 Task: Look for space in Palm Harbor, United States from 10th August, 2023 to 18th August, 2023 for 2 adults in price range Rs.10000 to Rs.14000. Place can be private room with 1  bedroom having 1 bed and 1 bathroom. Property type can be house, flat, guest house. Amenities needed are: wifi, TV, free parkinig on premises, gym, breakfast. Booking option can be shelf check-in. Required host language is English.
Action: Mouse moved to (435, 90)
Screenshot: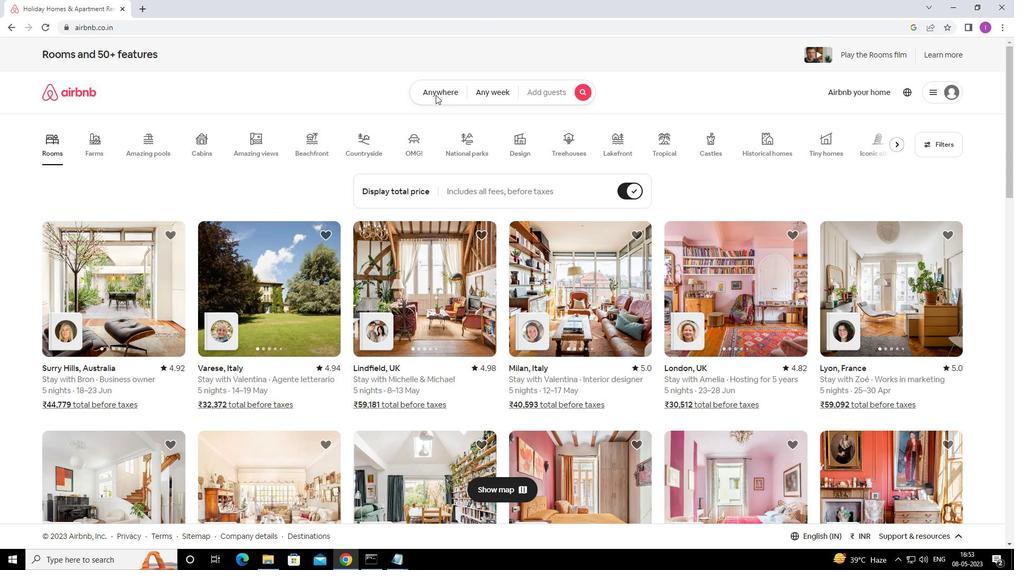
Action: Mouse pressed left at (435, 90)
Screenshot: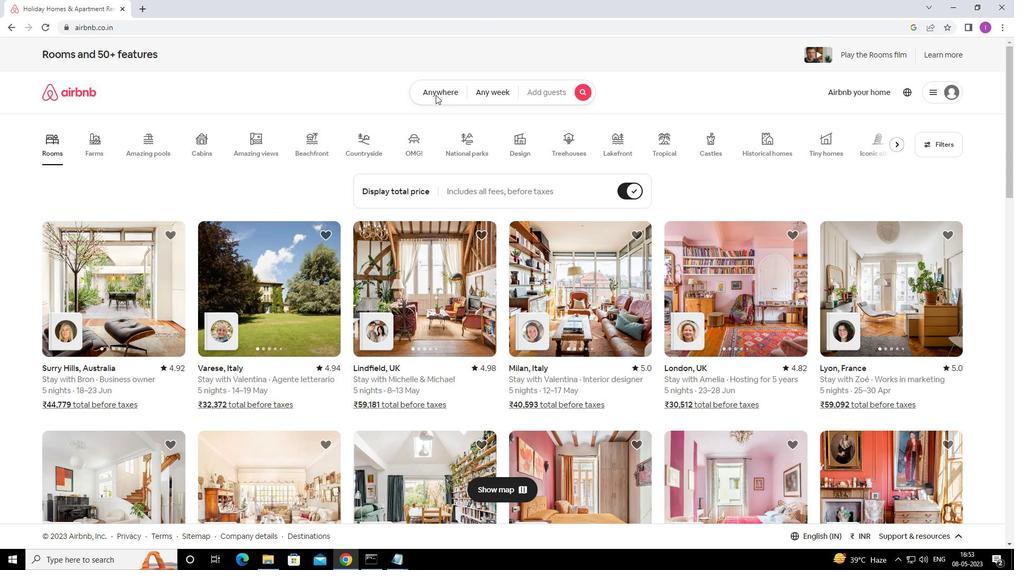 
Action: Mouse moved to (355, 128)
Screenshot: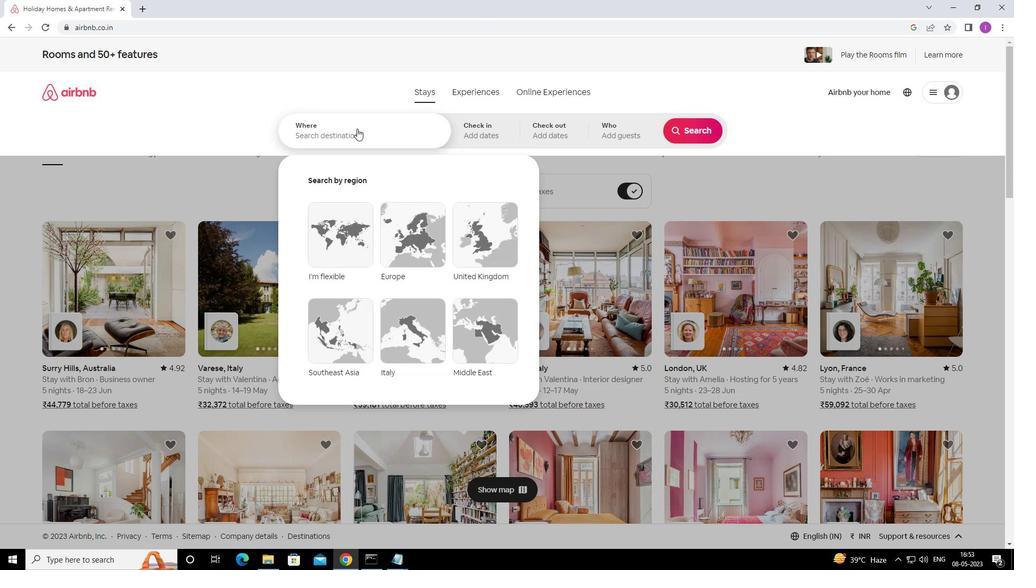 
Action: Mouse pressed left at (355, 128)
Screenshot: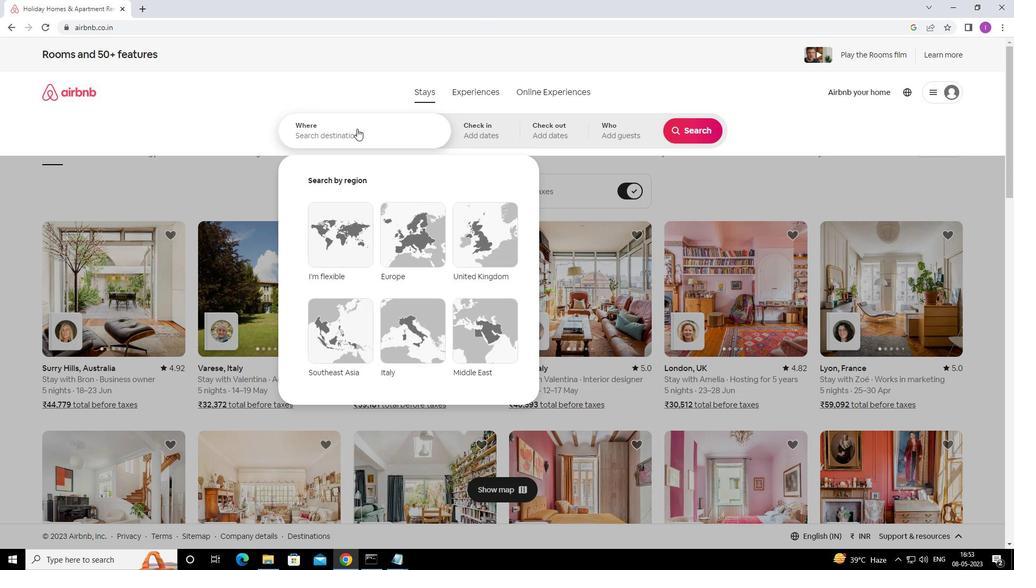 
Action: Mouse moved to (358, 128)
Screenshot: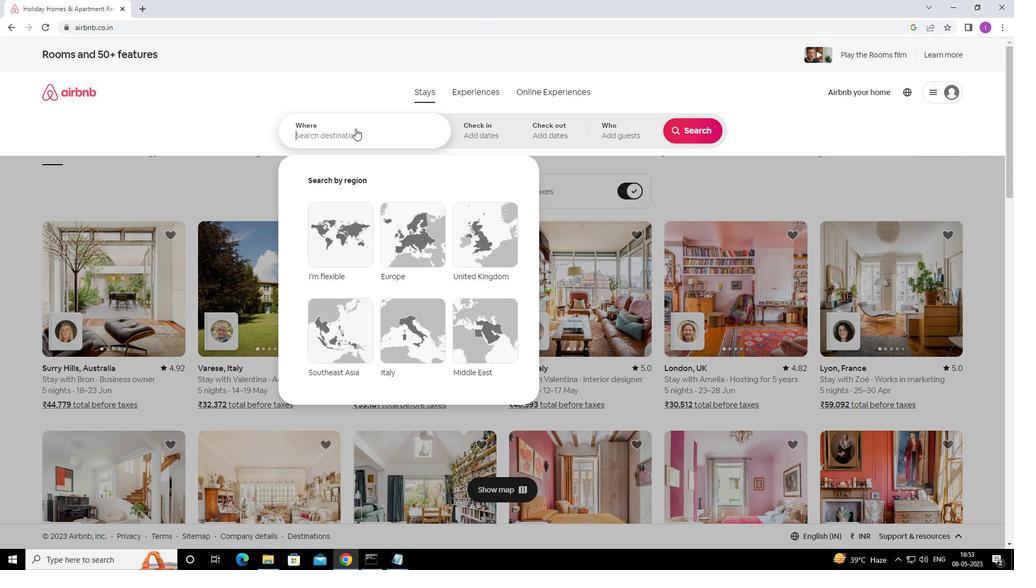 
Action: Key pressed <Key.shift><Key.shift>PALM<Key.space><Key.shift><Key.shift><Key.shift><Key.shift><Key.shift><Key.shift><Key.shift>HARBOR,<Key.shift>UNITED<Key.space>STATES
Screenshot: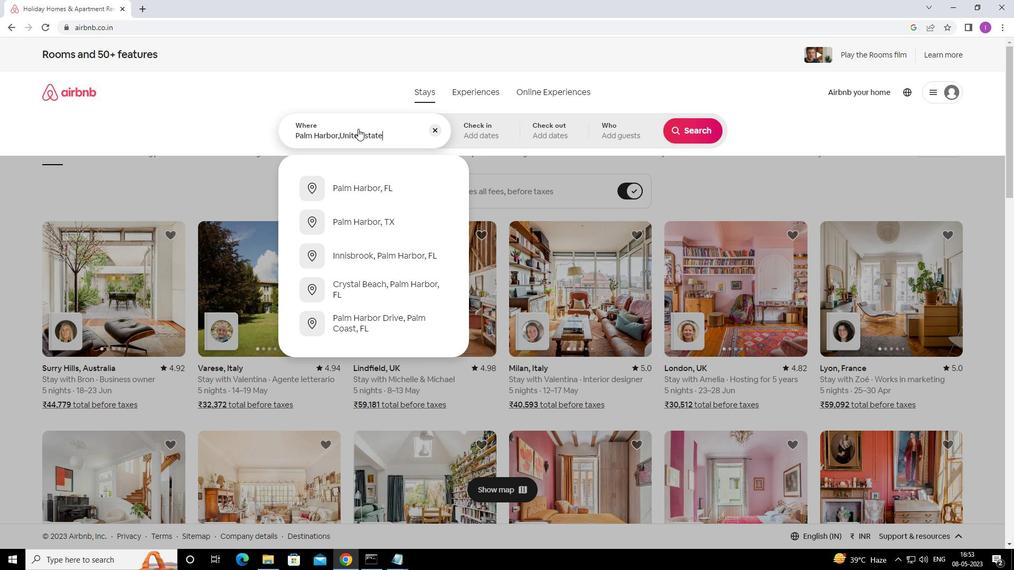 
Action: Mouse moved to (500, 136)
Screenshot: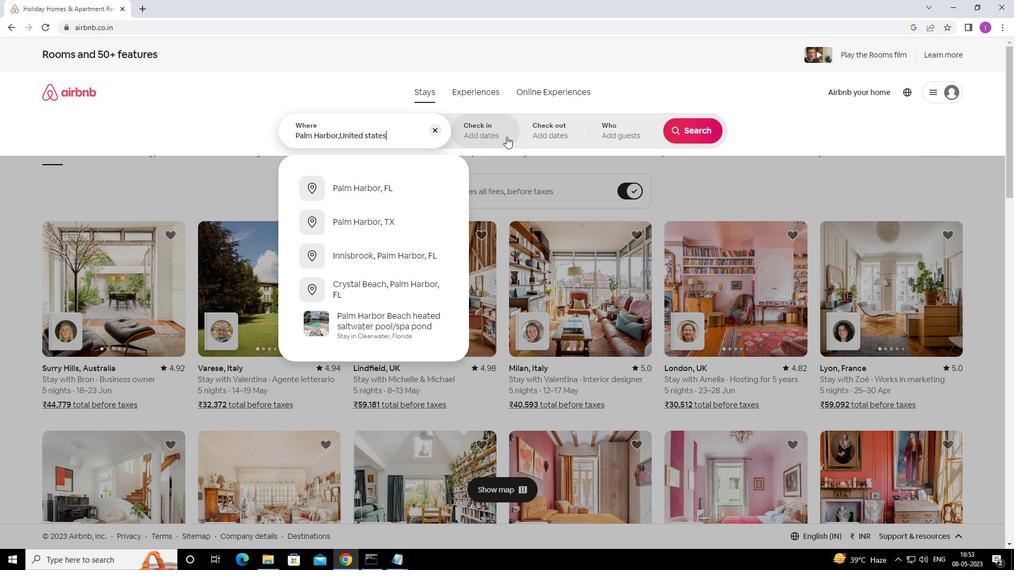 
Action: Mouse pressed left at (500, 136)
Screenshot: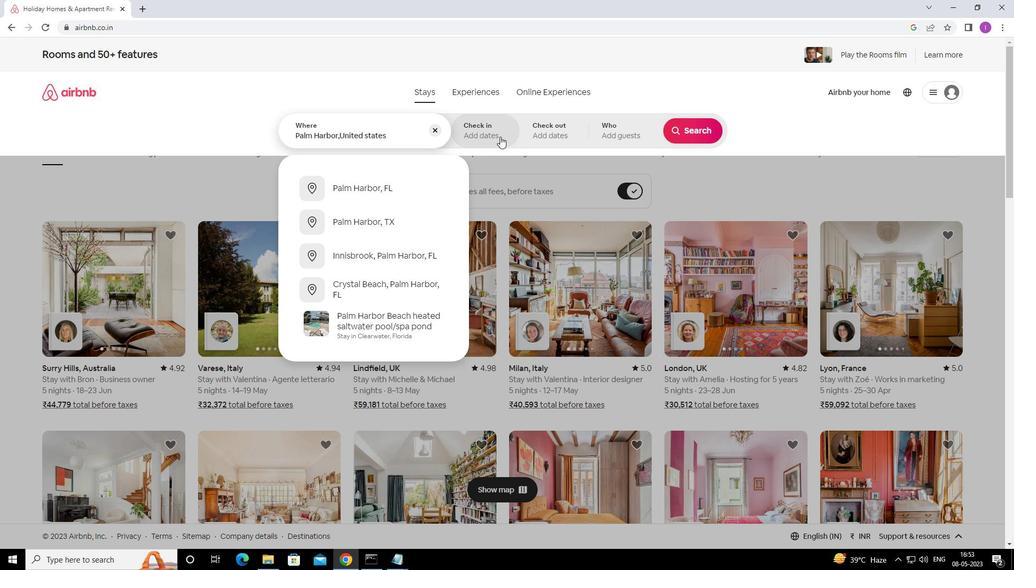 
Action: Mouse moved to (690, 212)
Screenshot: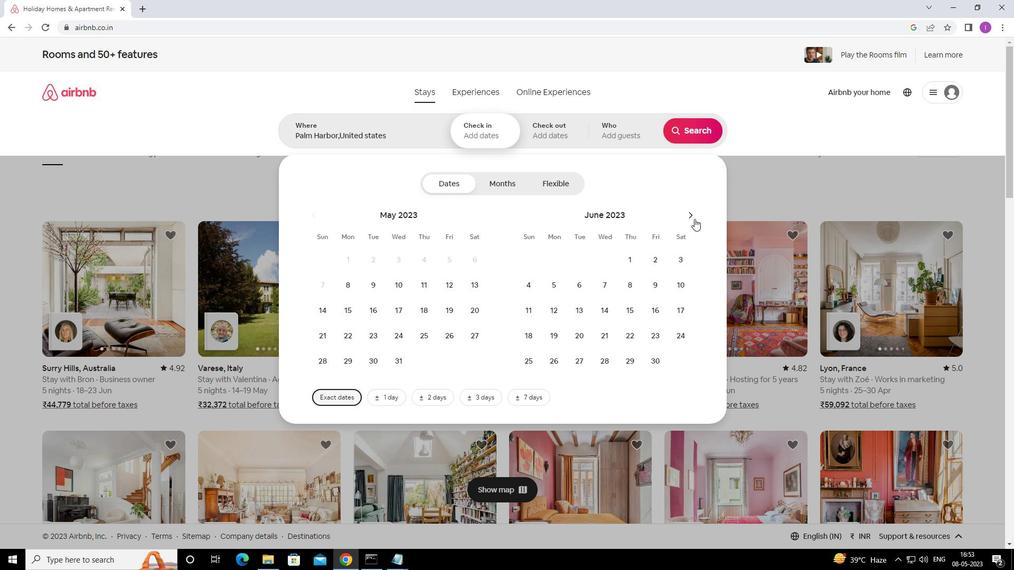 
Action: Mouse pressed left at (690, 212)
Screenshot: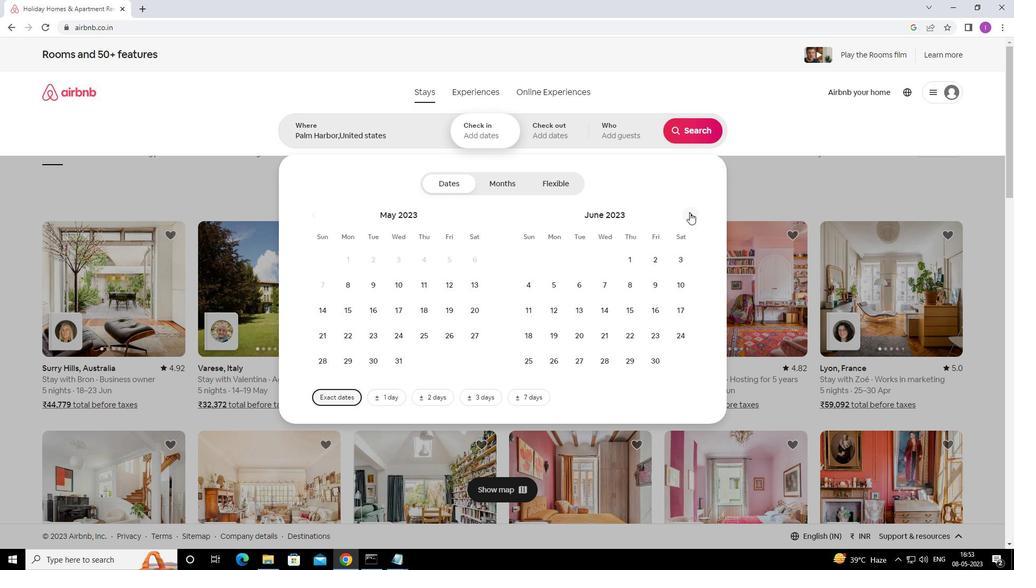 
Action: Mouse pressed left at (690, 212)
Screenshot: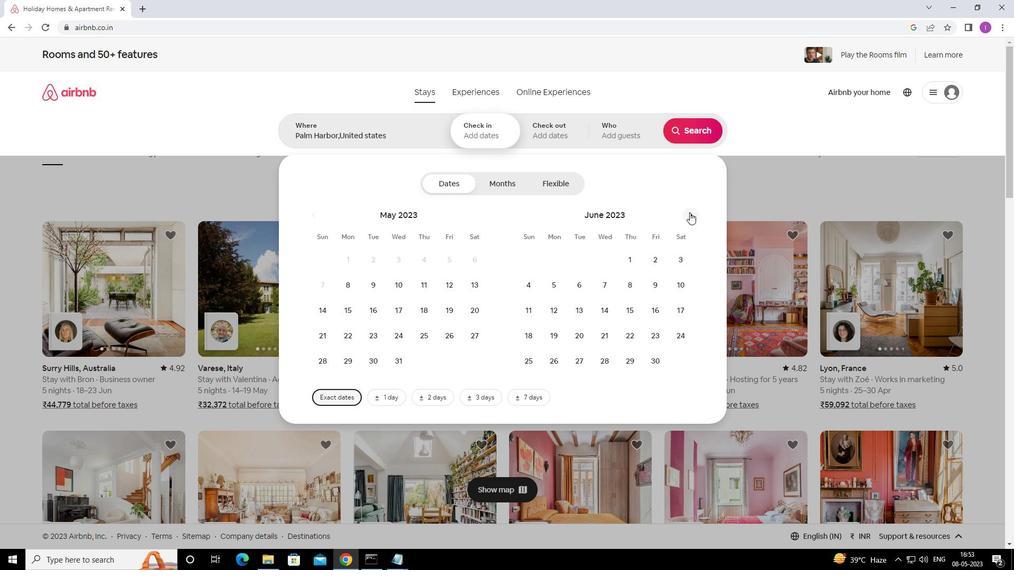 
Action: Mouse moved to (630, 284)
Screenshot: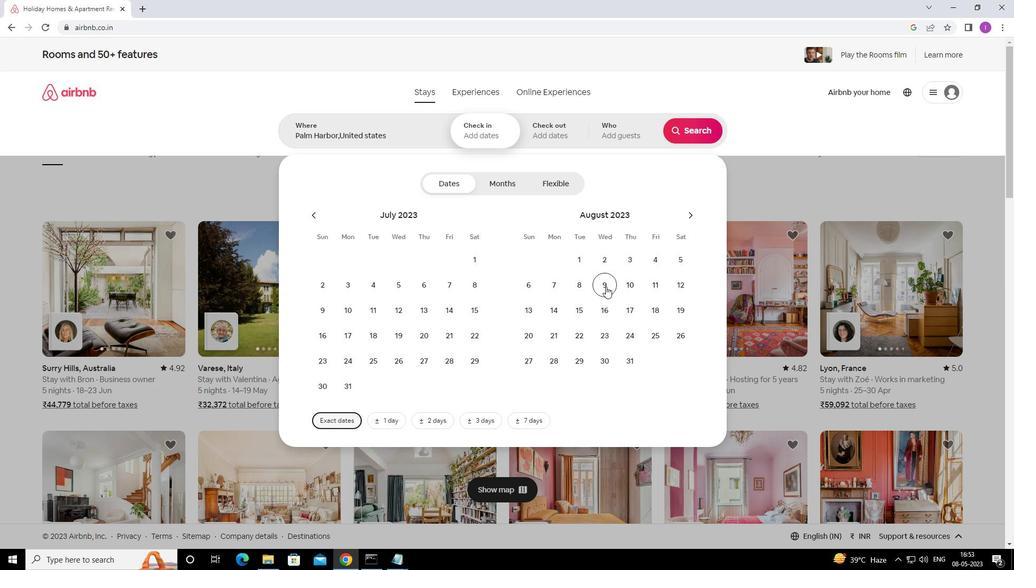 
Action: Mouse pressed left at (630, 284)
Screenshot: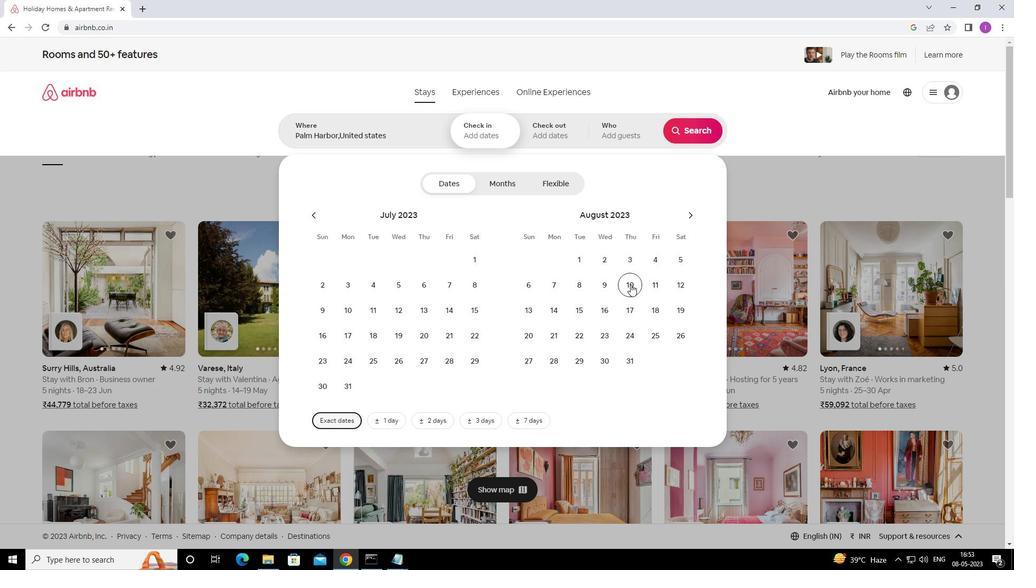 
Action: Mouse moved to (661, 312)
Screenshot: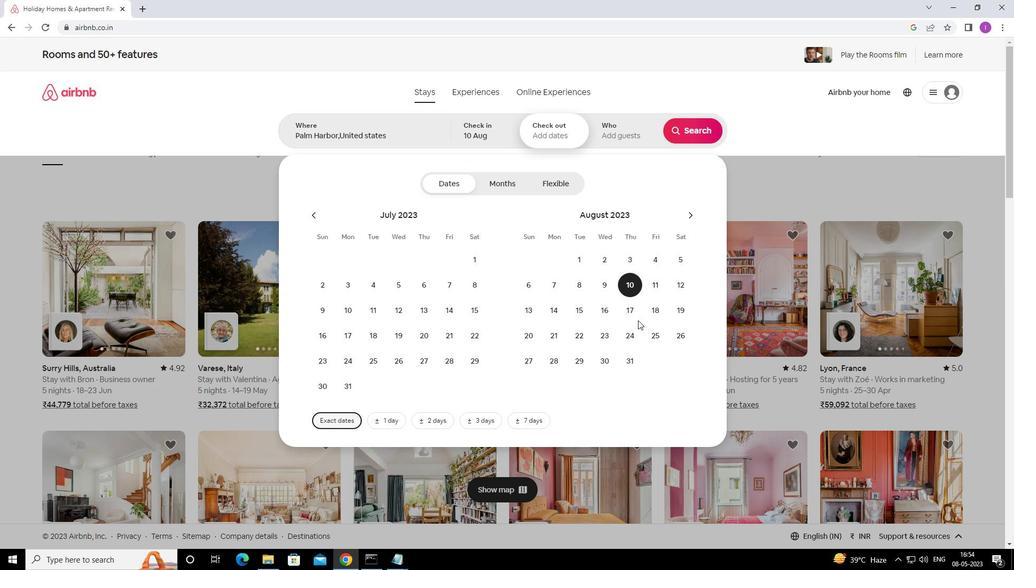 
Action: Mouse pressed left at (661, 312)
Screenshot: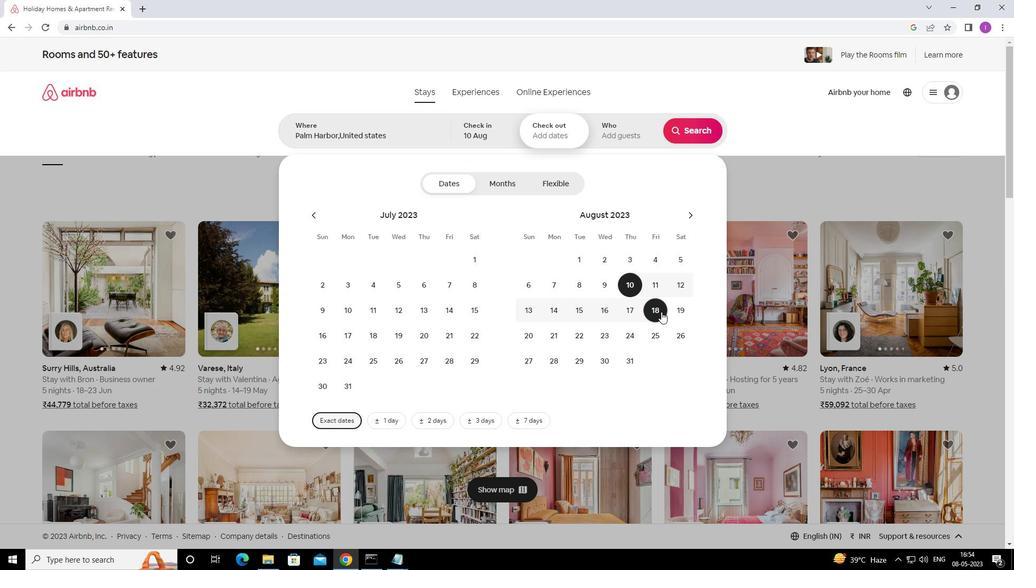 
Action: Mouse moved to (625, 140)
Screenshot: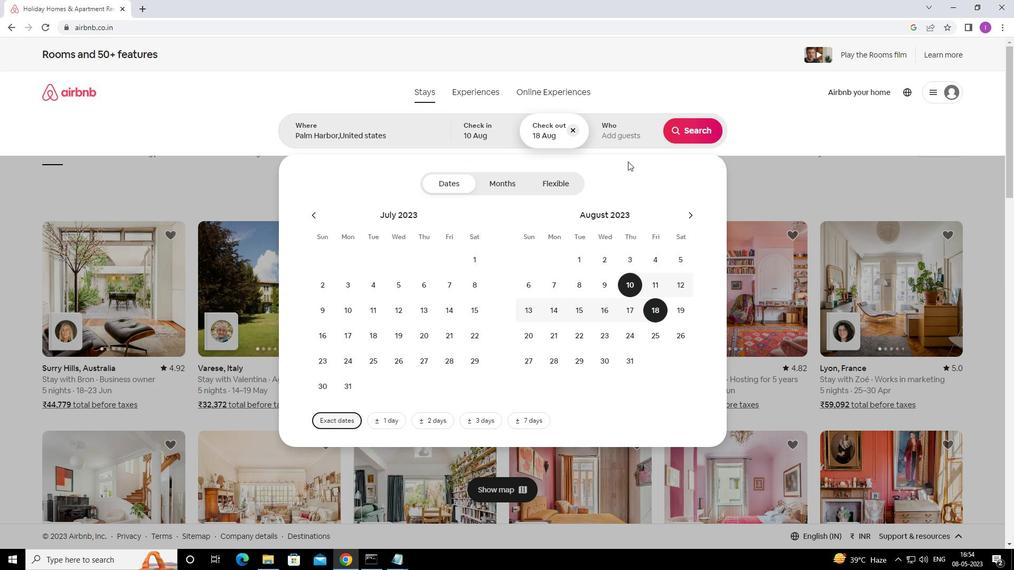
Action: Mouse pressed left at (625, 140)
Screenshot: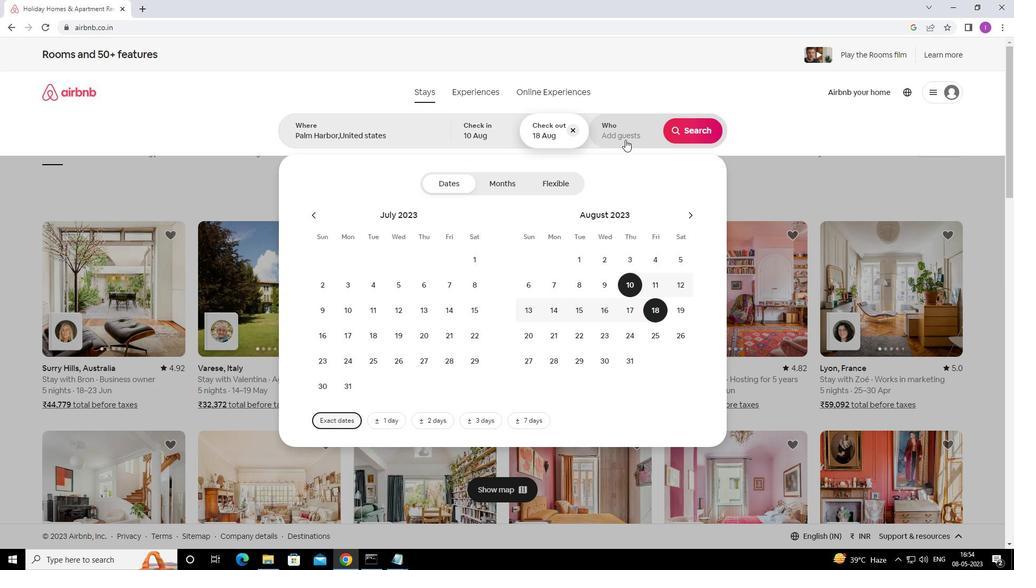 
Action: Mouse moved to (695, 185)
Screenshot: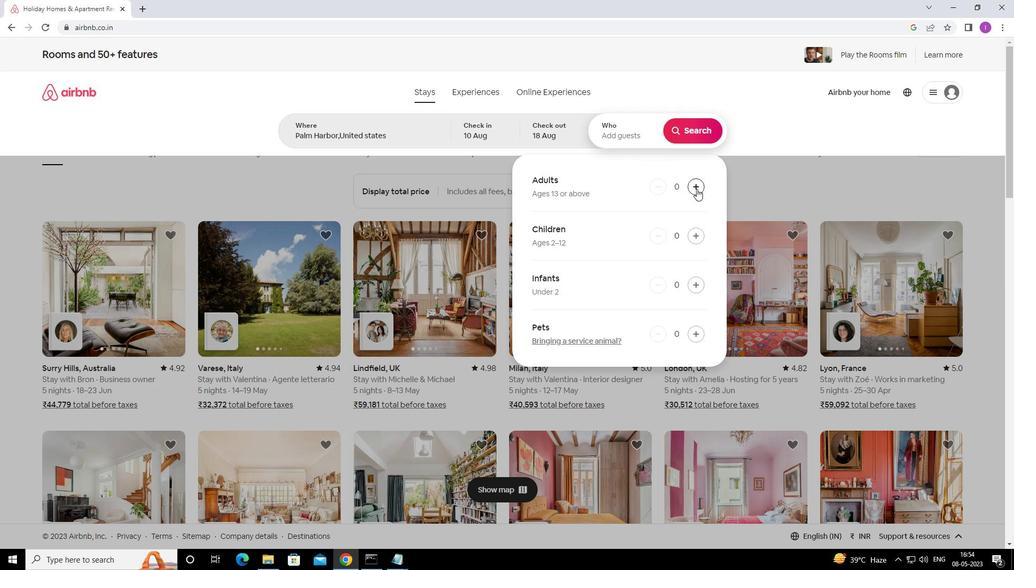 
Action: Mouse pressed left at (695, 185)
Screenshot: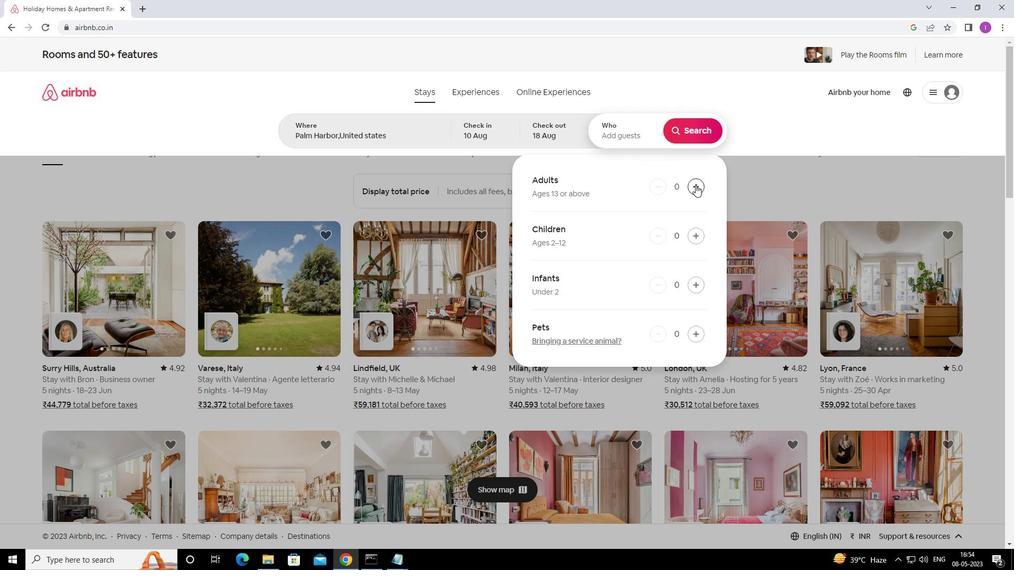 
Action: Mouse pressed left at (695, 185)
Screenshot: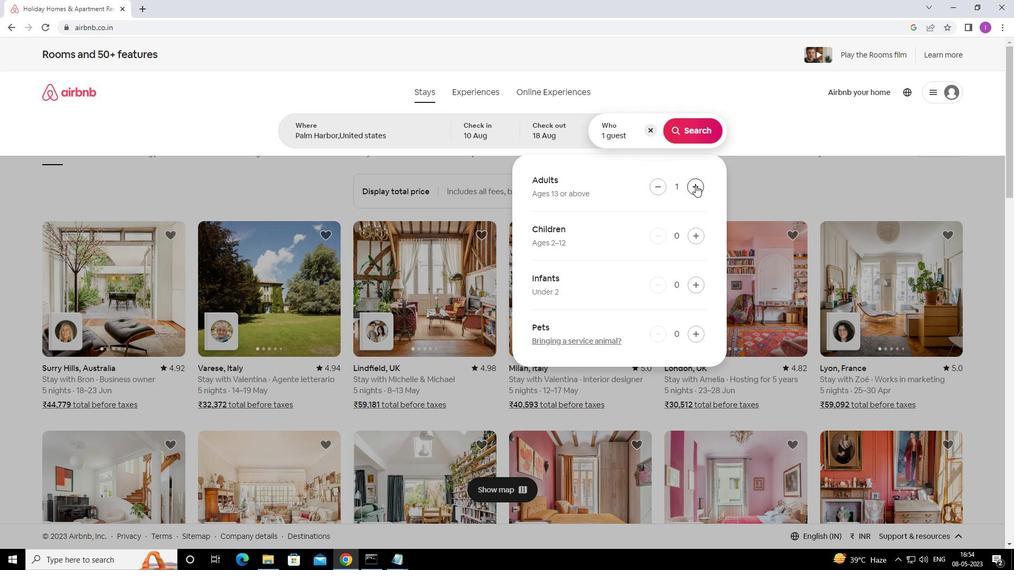 
Action: Mouse moved to (689, 129)
Screenshot: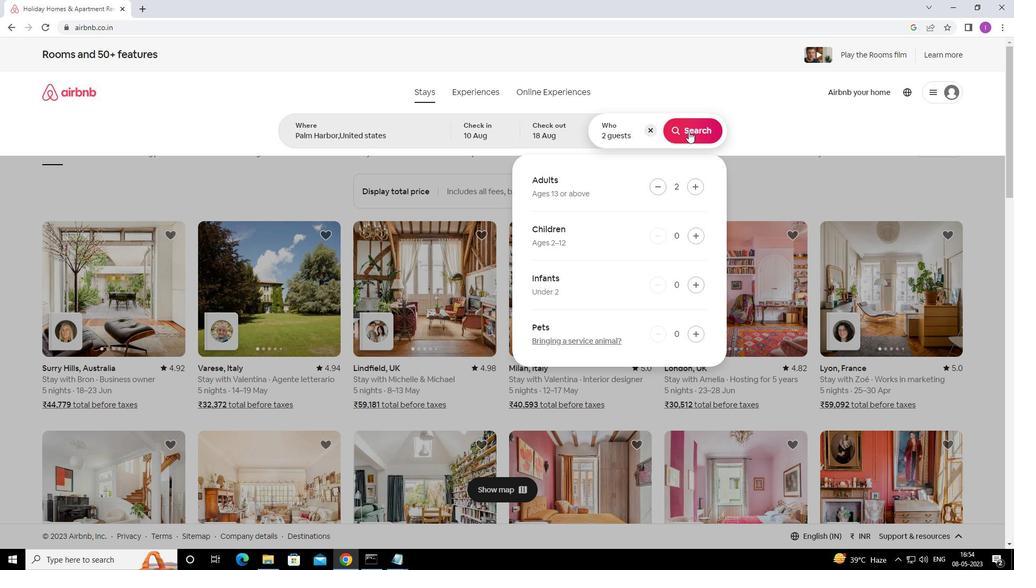 
Action: Mouse pressed left at (689, 129)
Screenshot: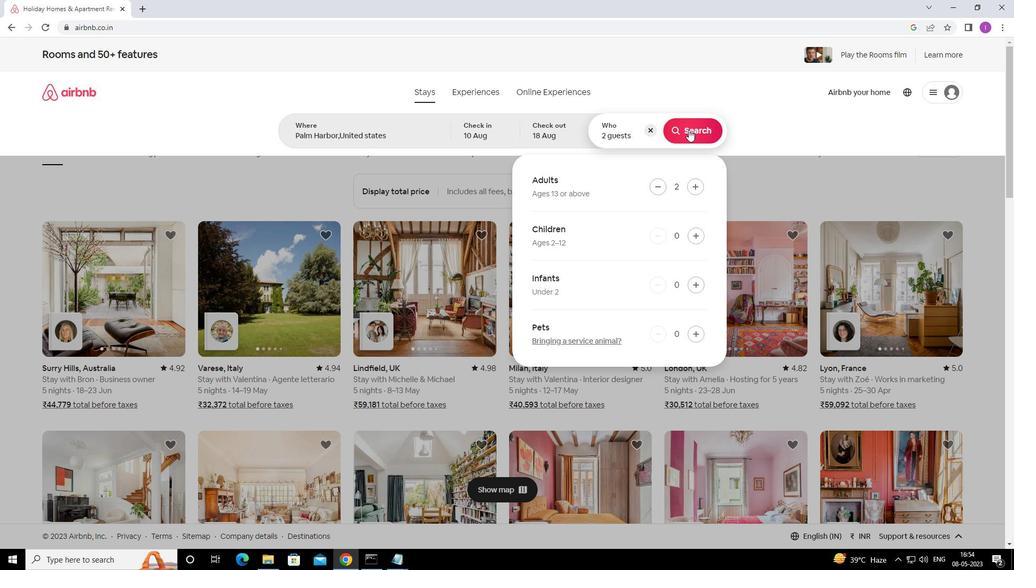 
Action: Mouse moved to (955, 99)
Screenshot: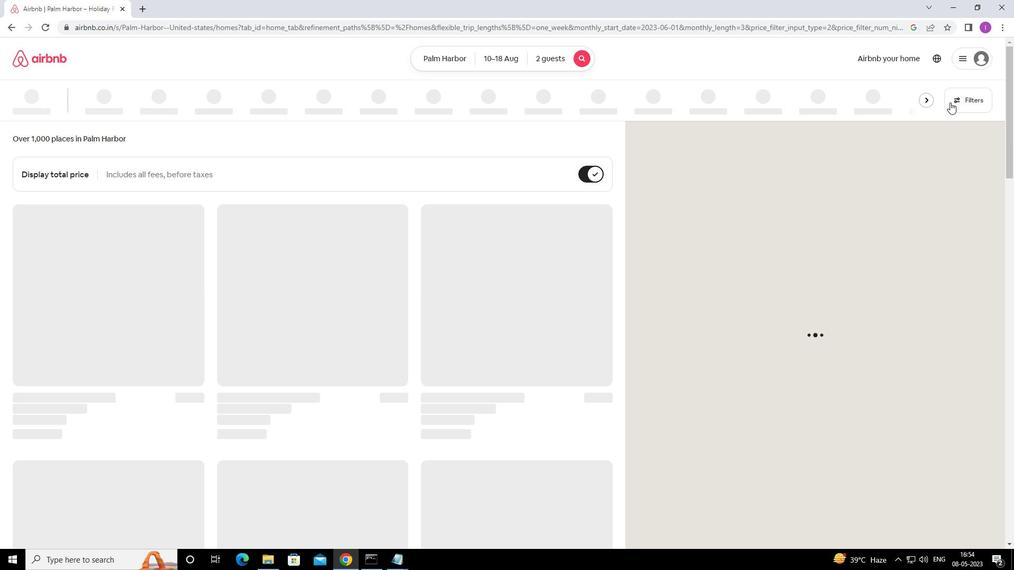
Action: Mouse pressed left at (955, 99)
Screenshot: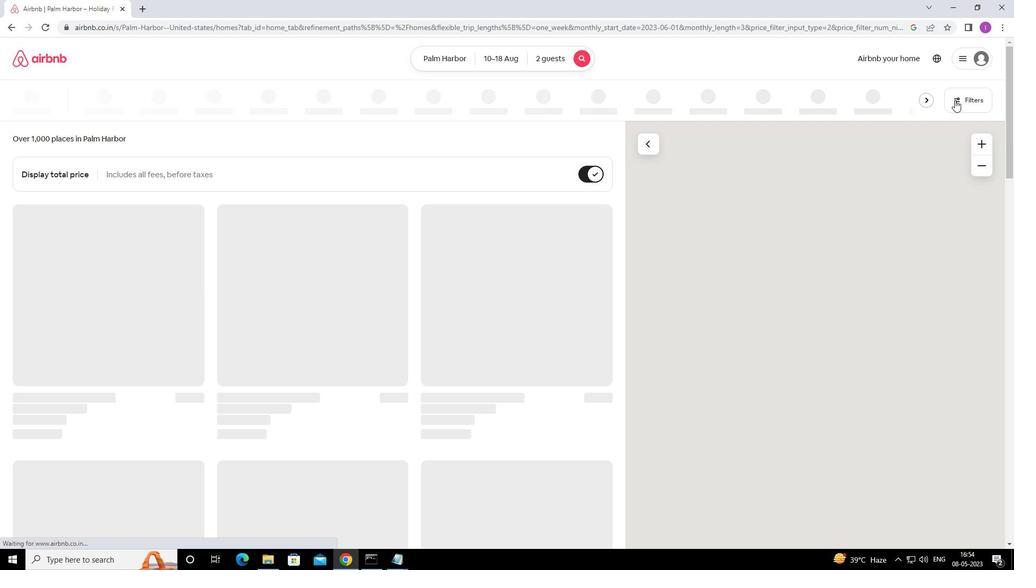 
Action: Mouse moved to (378, 360)
Screenshot: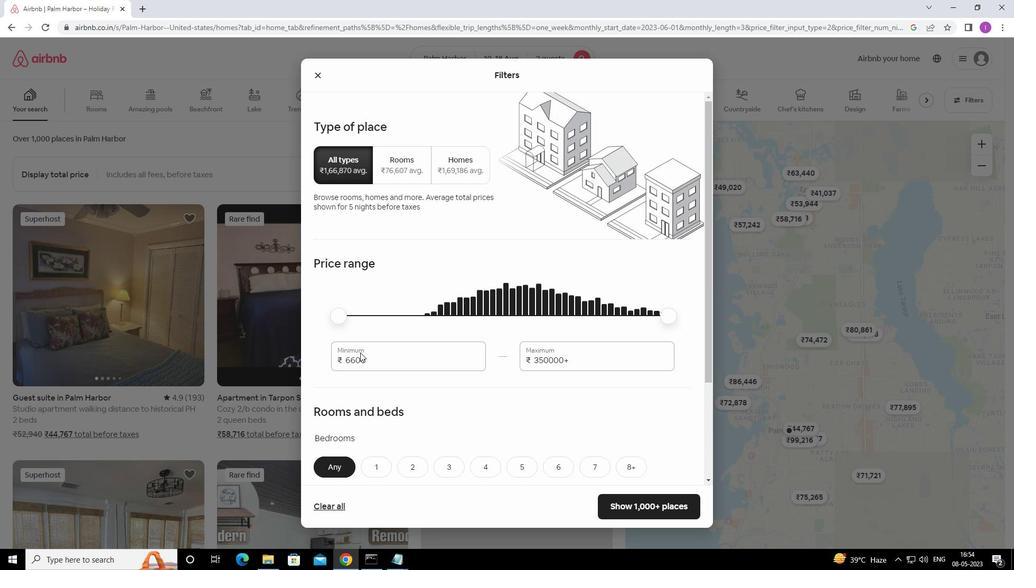 
Action: Mouse pressed left at (378, 360)
Screenshot: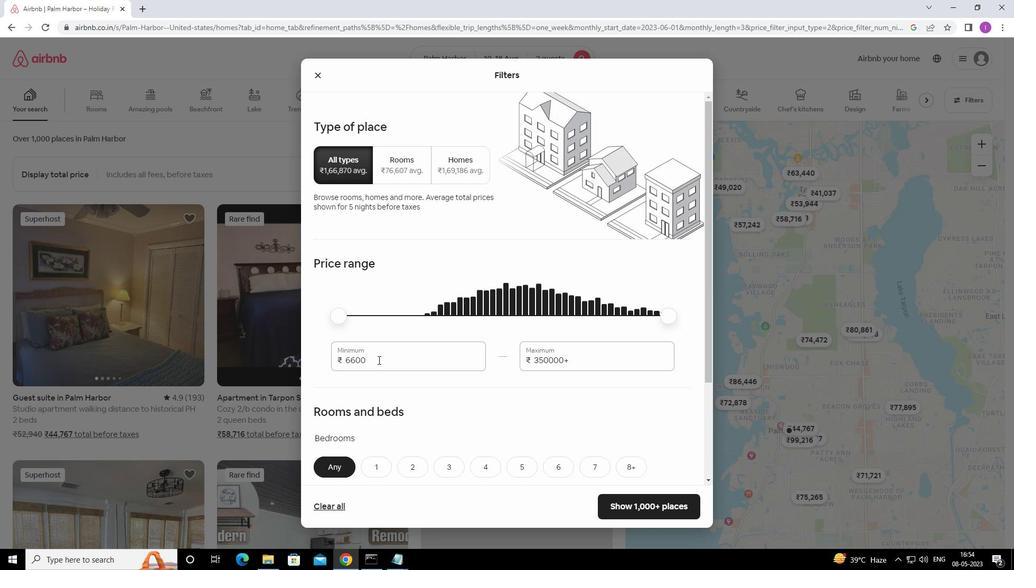 
Action: Mouse moved to (332, 355)
Screenshot: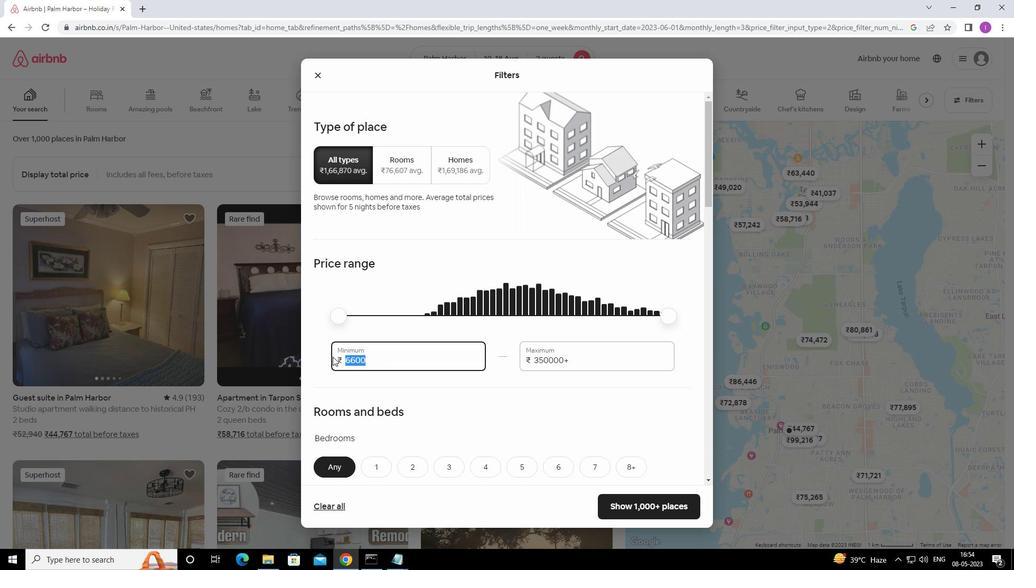
Action: Key pressed 10000
Screenshot: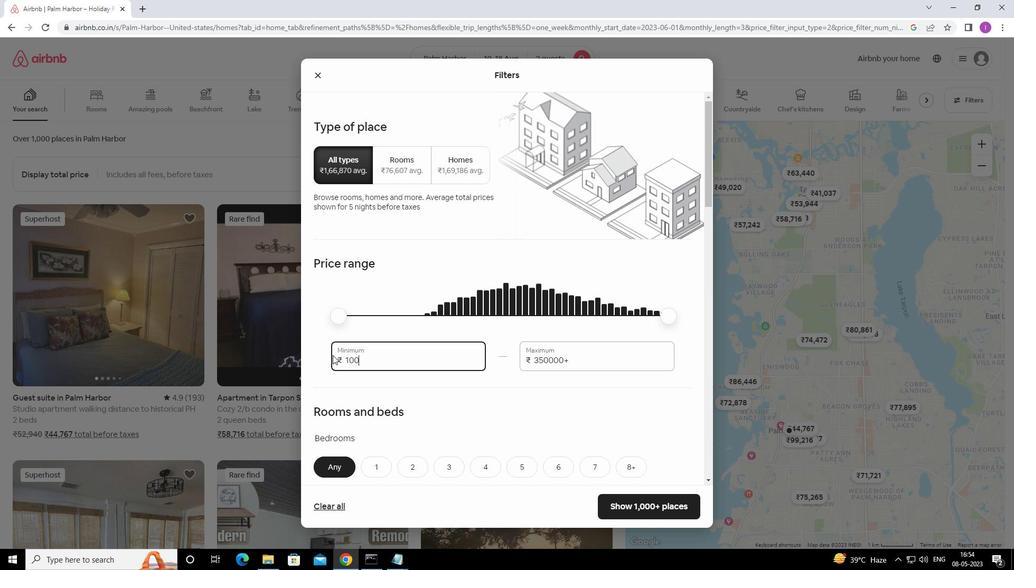 
Action: Mouse moved to (579, 363)
Screenshot: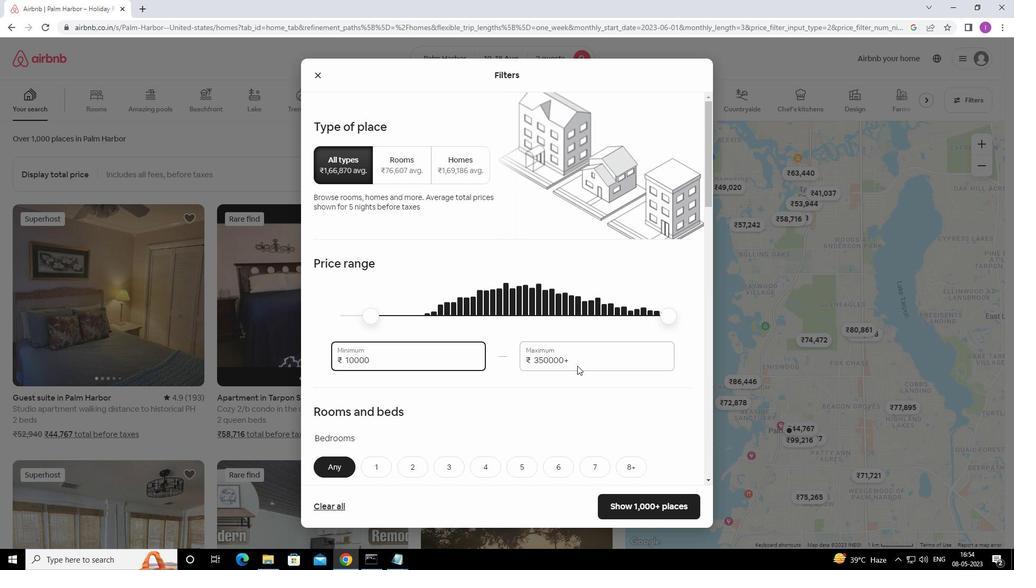 
Action: Mouse pressed left at (579, 363)
Screenshot: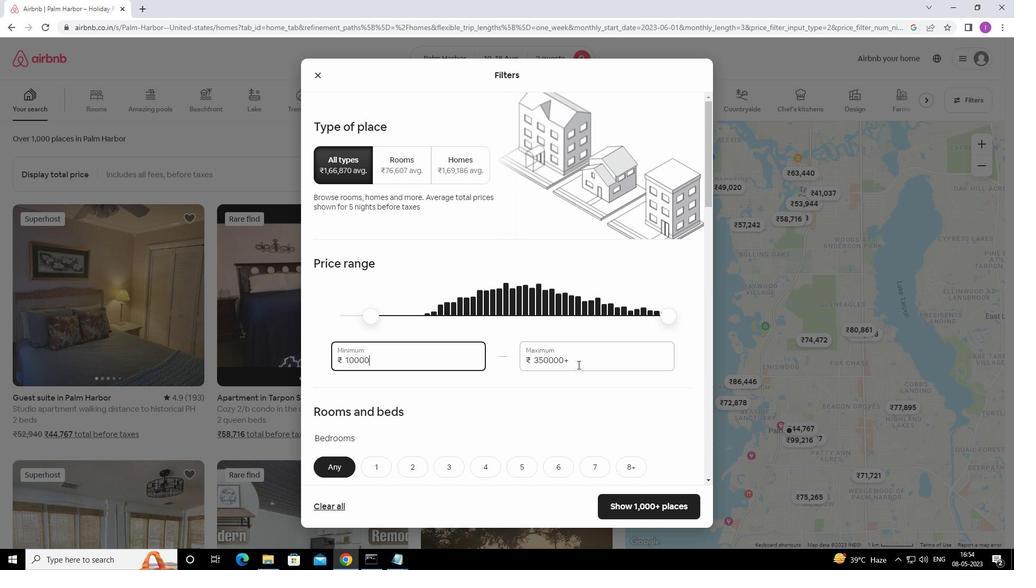 
Action: Mouse moved to (572, 376)
Screenshot: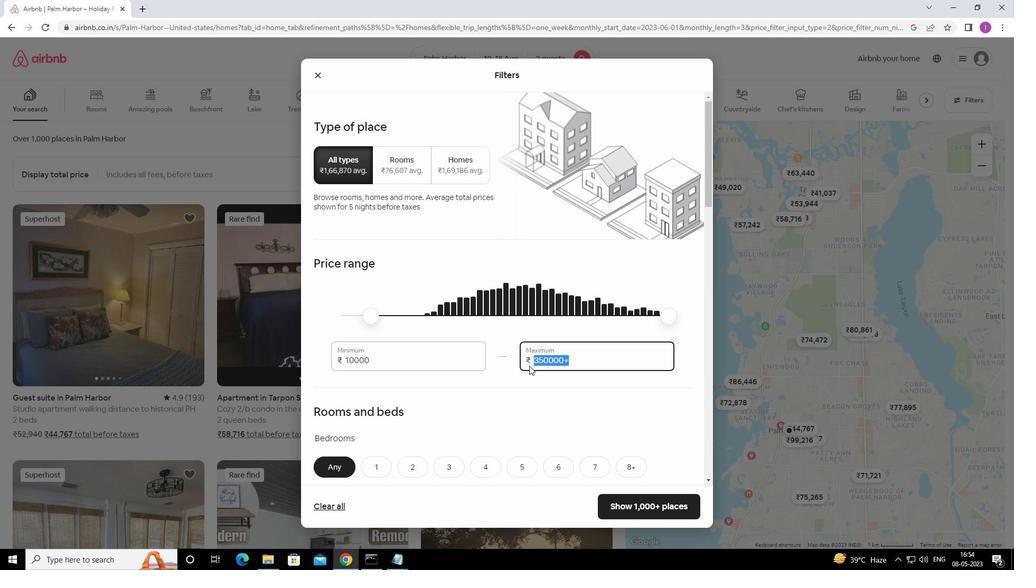 
Action: Key pressed 14000
Screenshot: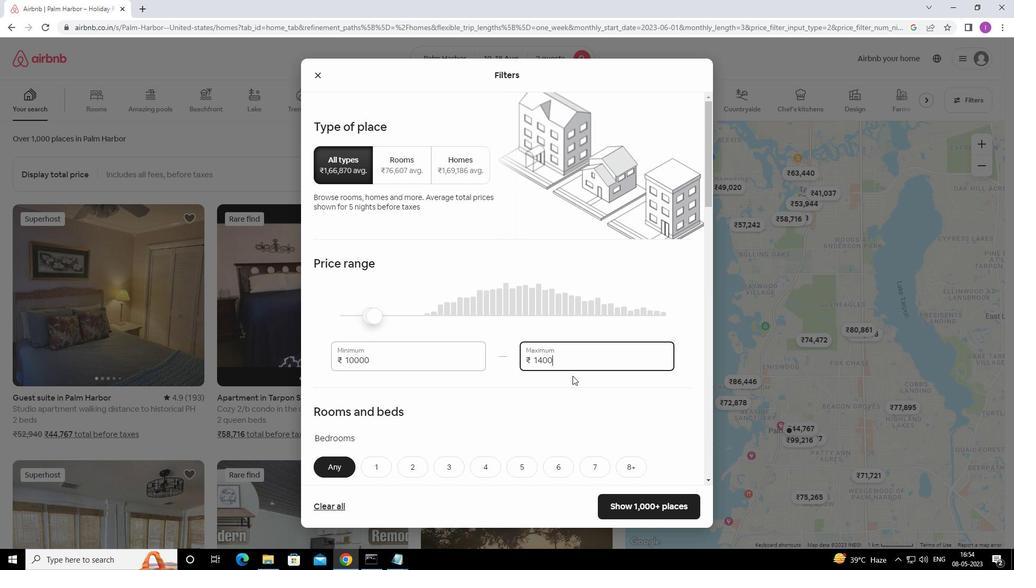 
Action: Mouse moved to (575, 377)
Screenshot: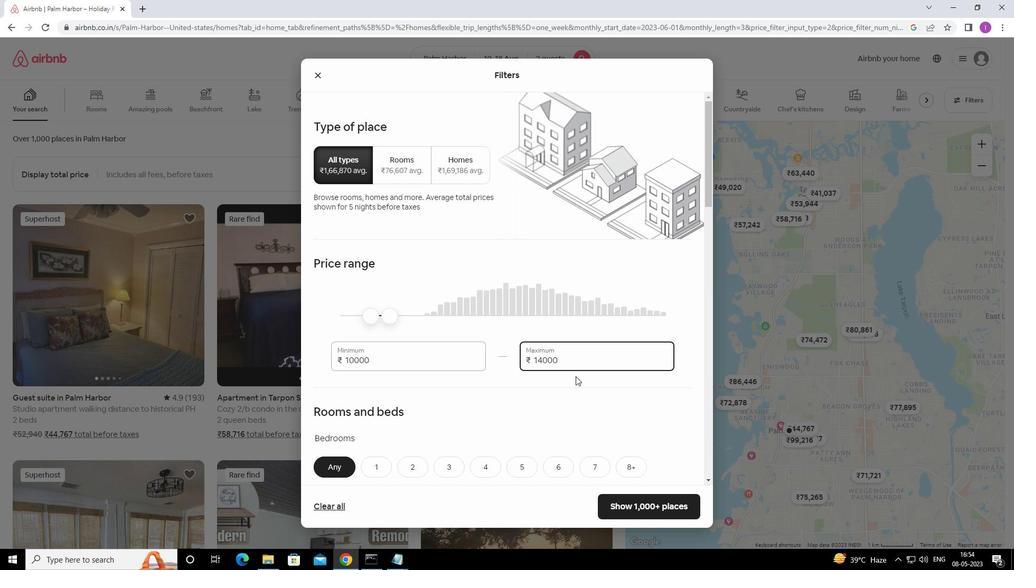 
Action: Mouse scrolled (575, 376) with delta (0, 0)
Screenshot: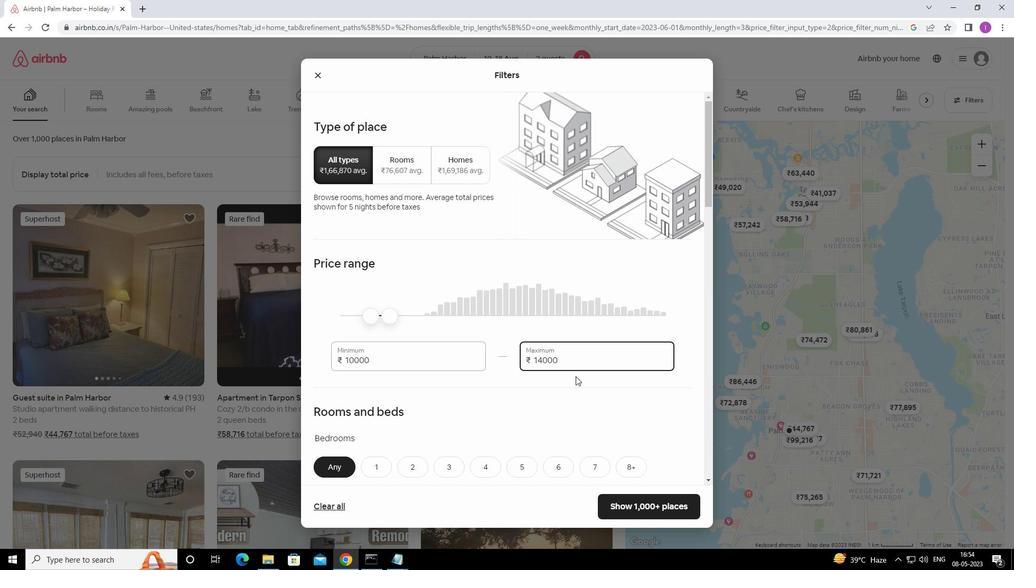 
Action: Mouse moved to (575, 378)
Screenshot: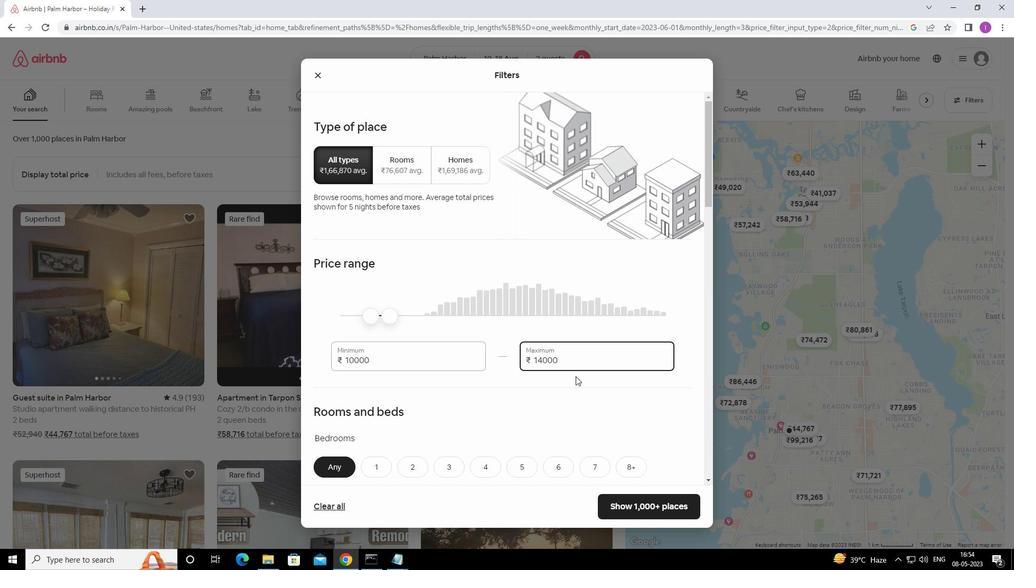 
Action: Mouse scrolled (575, 378) with delta (0, 0)
Screenshot: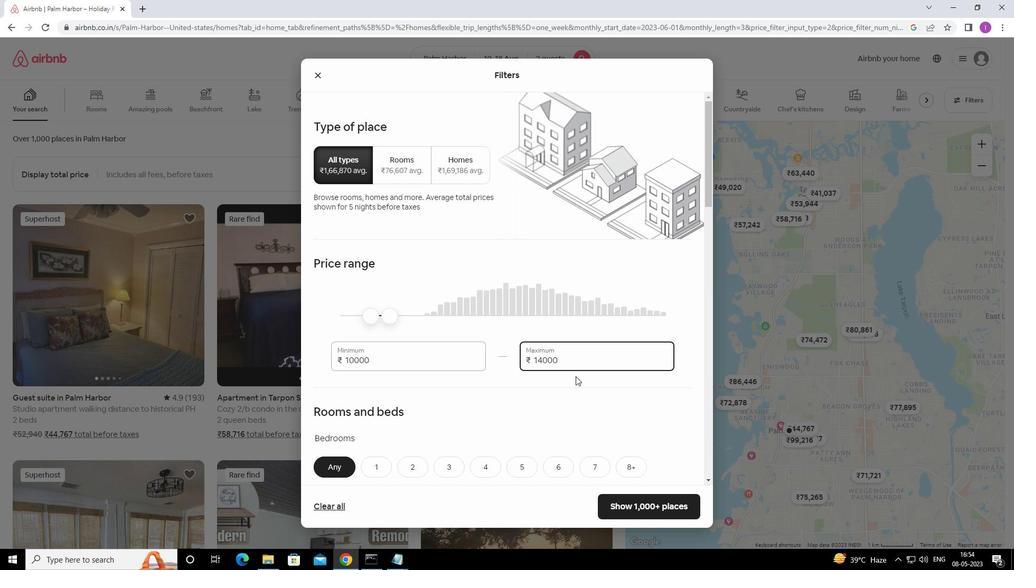 
Action: Mouse moved to (575, 379)
Screenshot: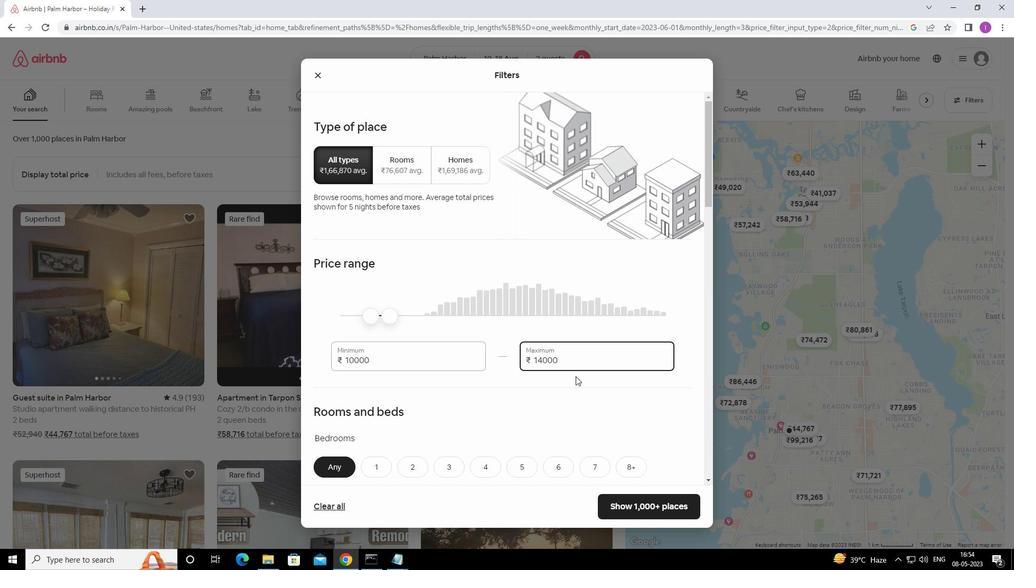 
Action: Mouse scrolled (575, 378) with delta (0, 0)
Screenshot: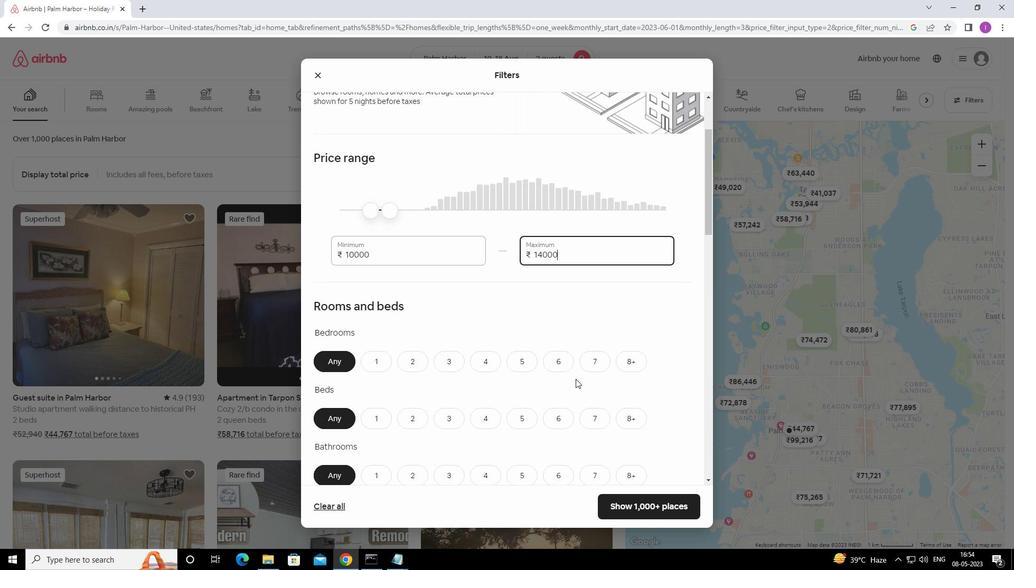 
Action: Mouse scrolled (575, 378) with delta (0, 0)
Screenshot: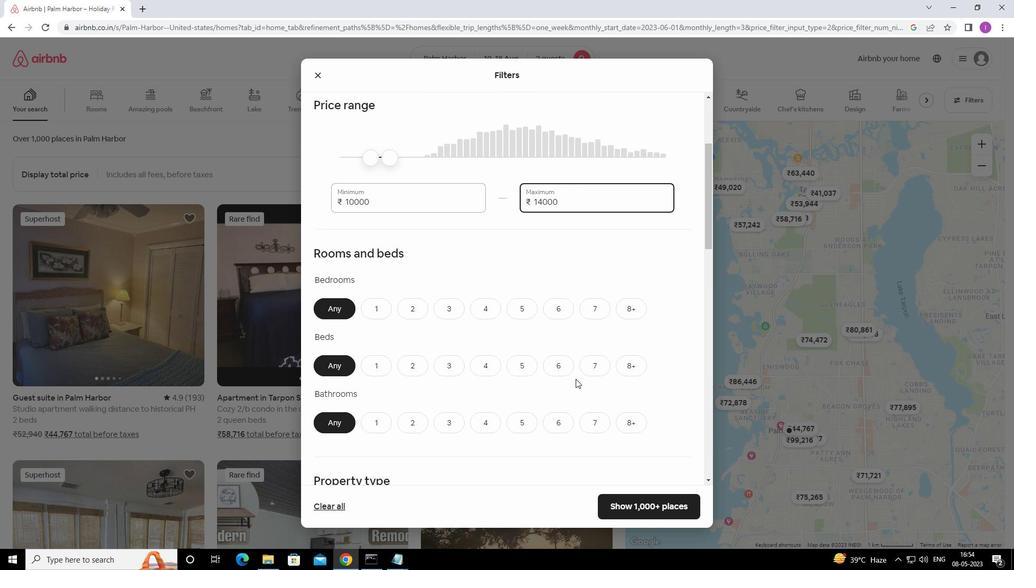 
Action: Mouse scrolled (575, 378) with delta (0, 0)
Screenshot: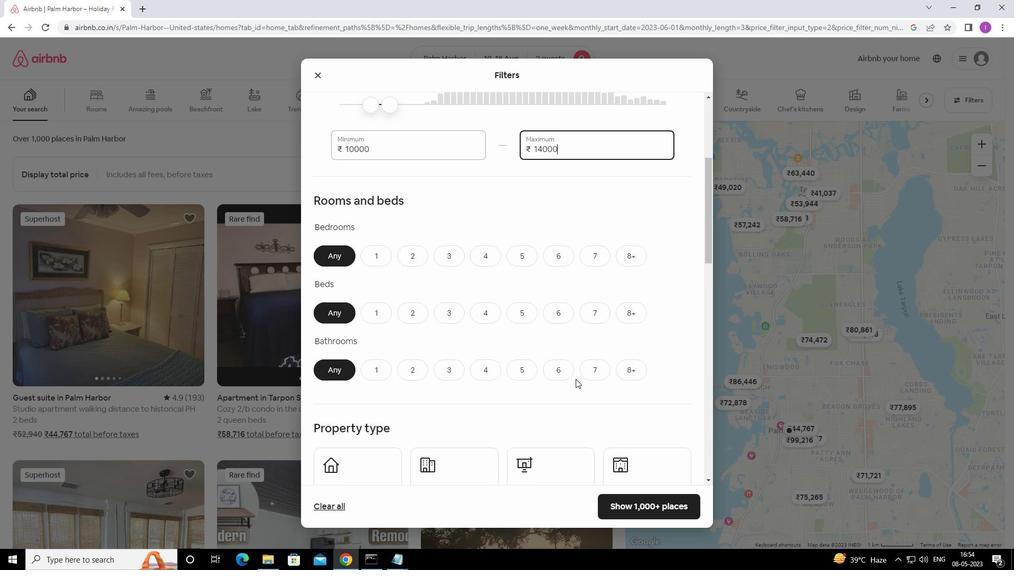 
Action: Mouse moved to (373, 201)
Screenshot: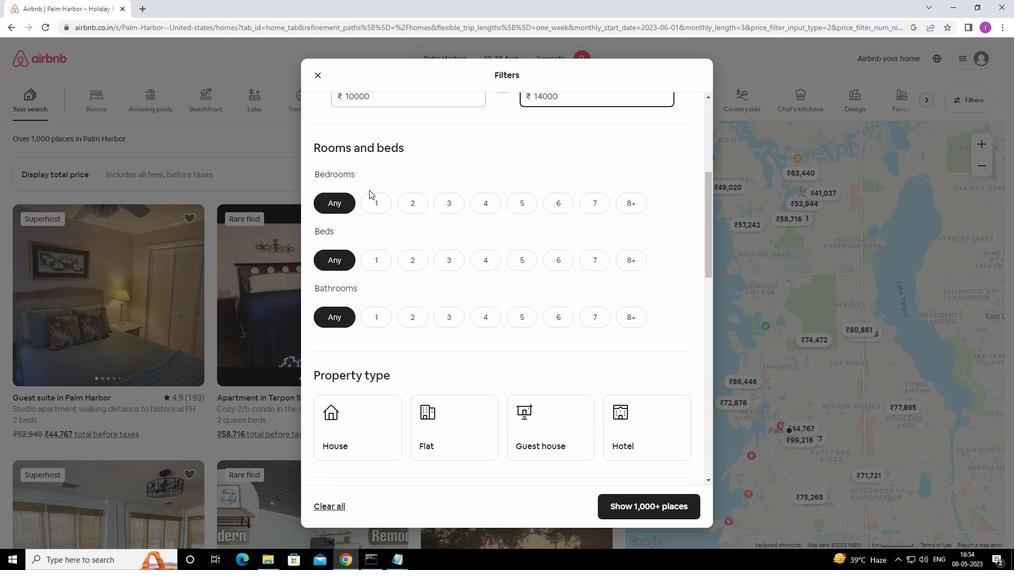 
Action: Mouse pressed left at (373, 201)
Screenshot: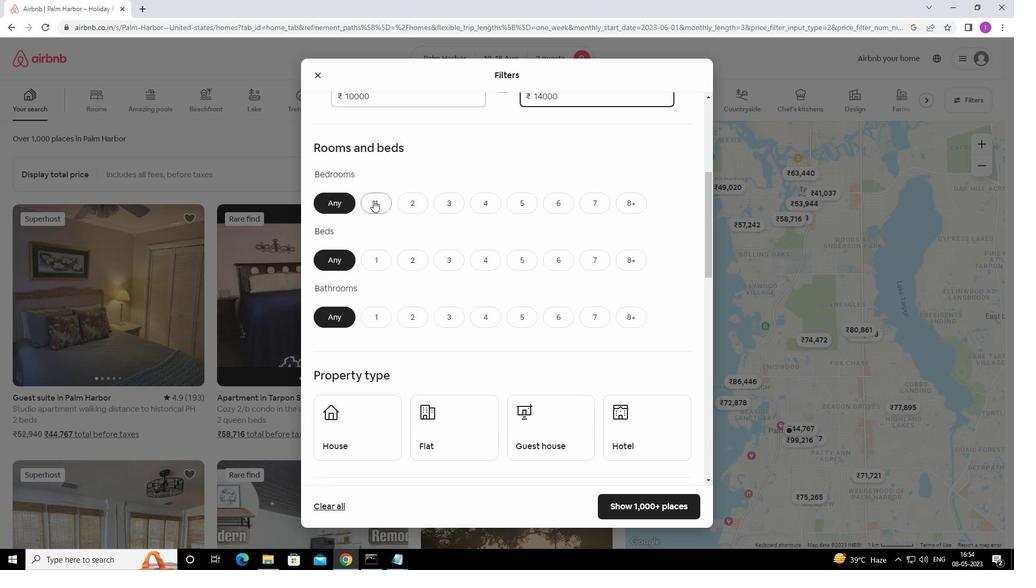 
Action: Mouse moved to (368, 259)
Screenshot: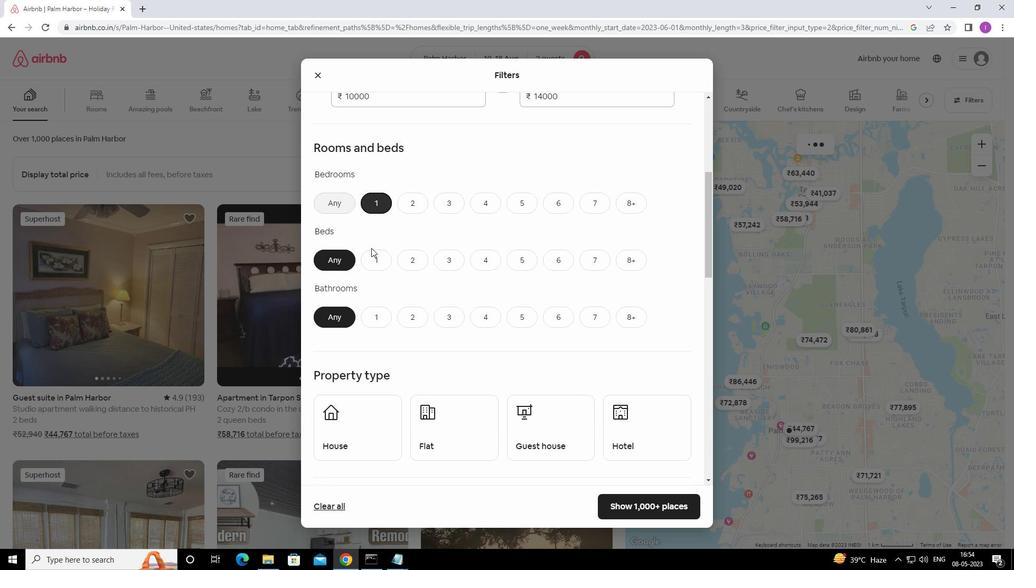 
Action: Mouse pressed left at (368, 259)
Screenshot: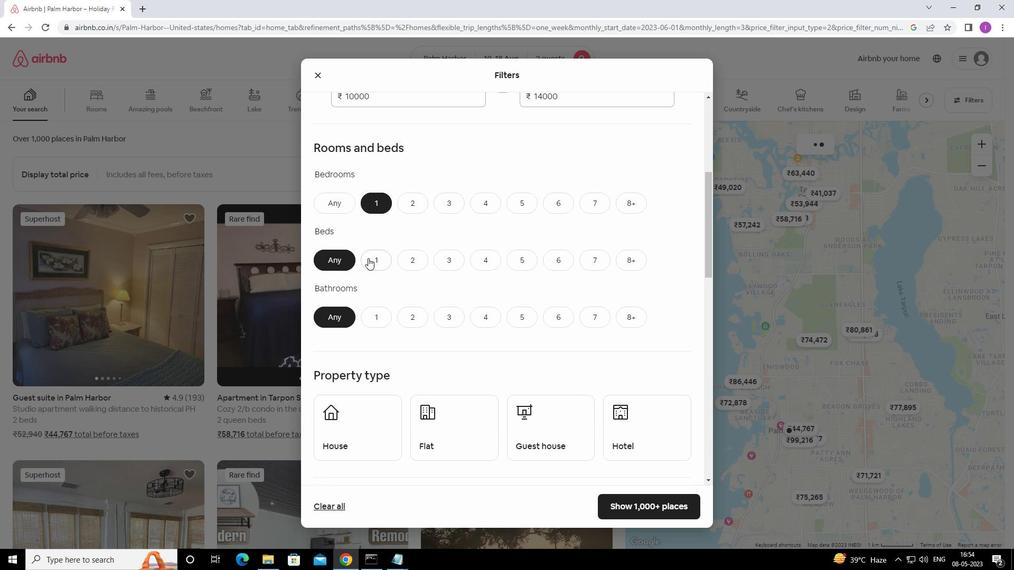 
Action: Mouse moved to (379, 317)
Screenshot: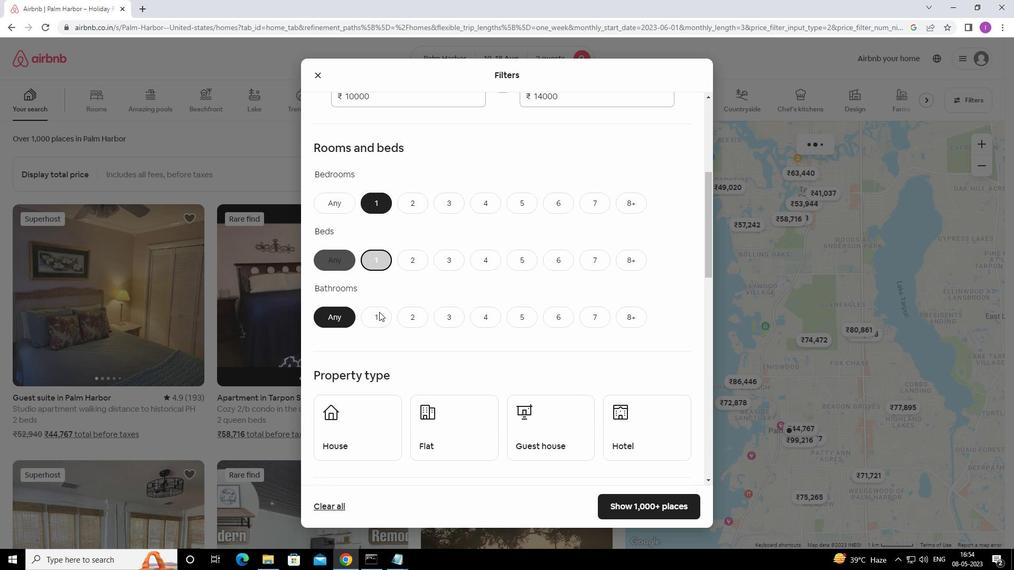
Action: Mouse pressed left at (379, 317)
Screenshot: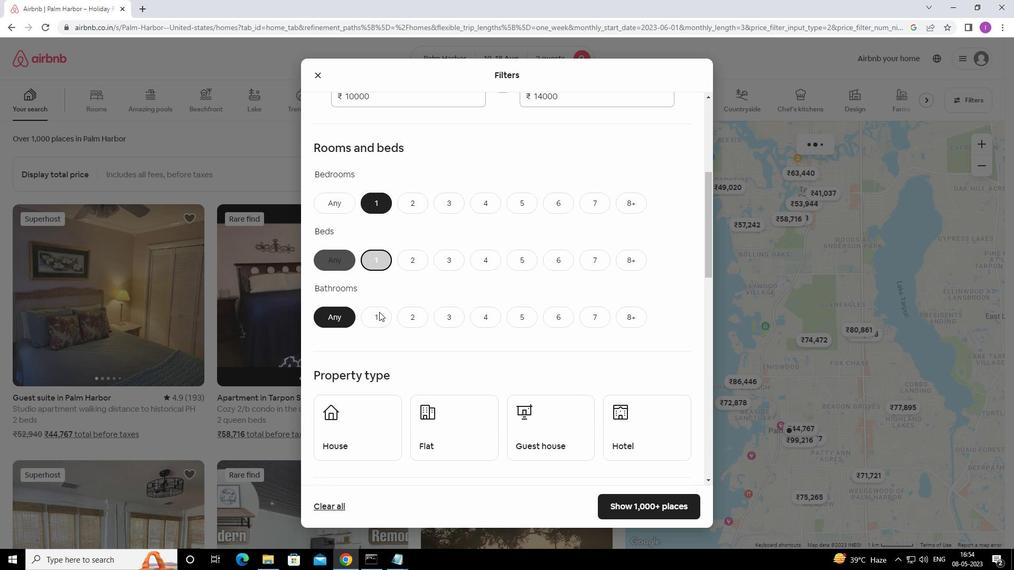 
Action: Mouse moved to (345, 411)
Screenshot: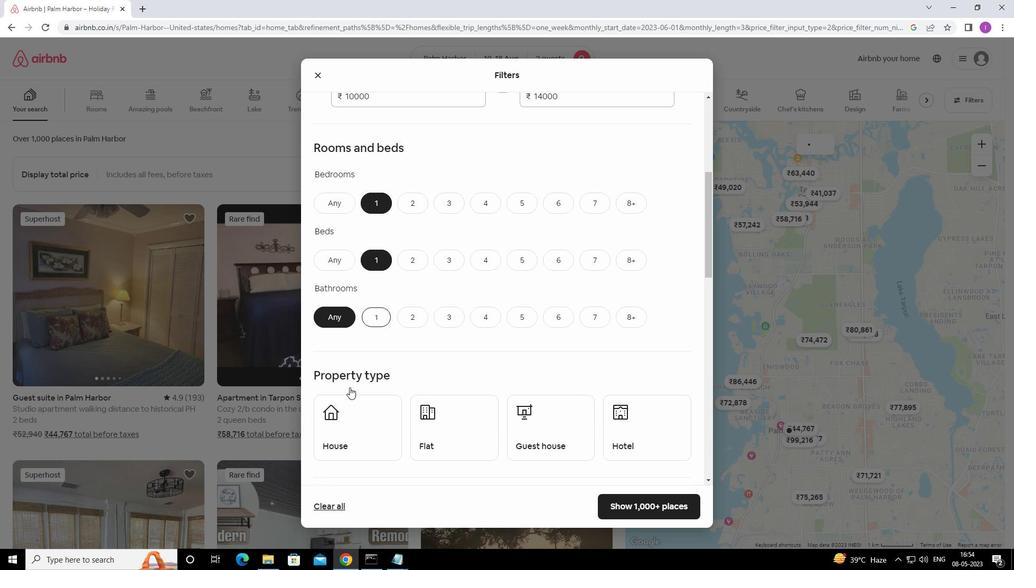 
Action: Mouse scrolled (345, 410) with delta (0, 0)
Screenshot: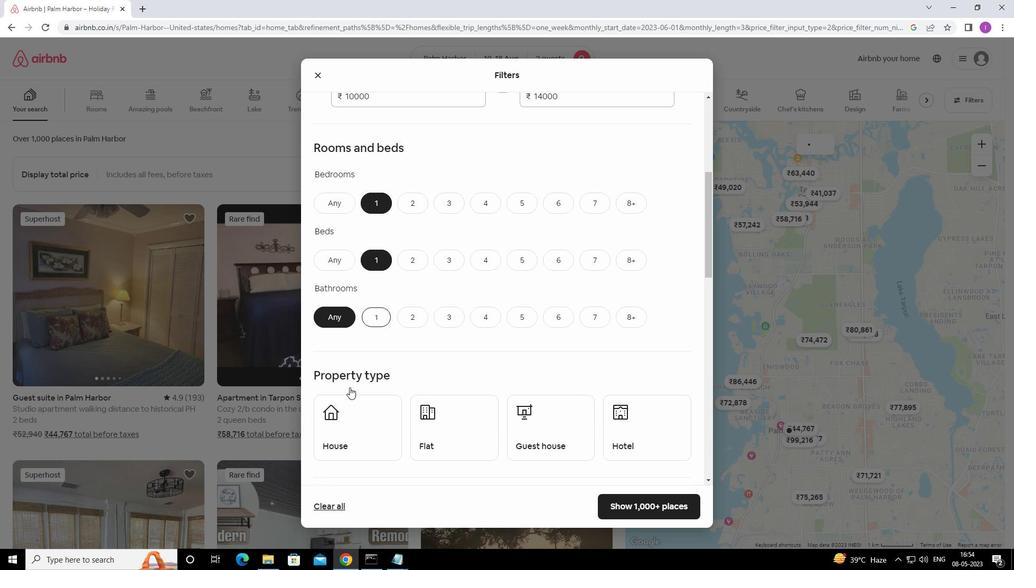
Action: Mouse scrolled (345, 410) with delta (0, 0)
Screenshot: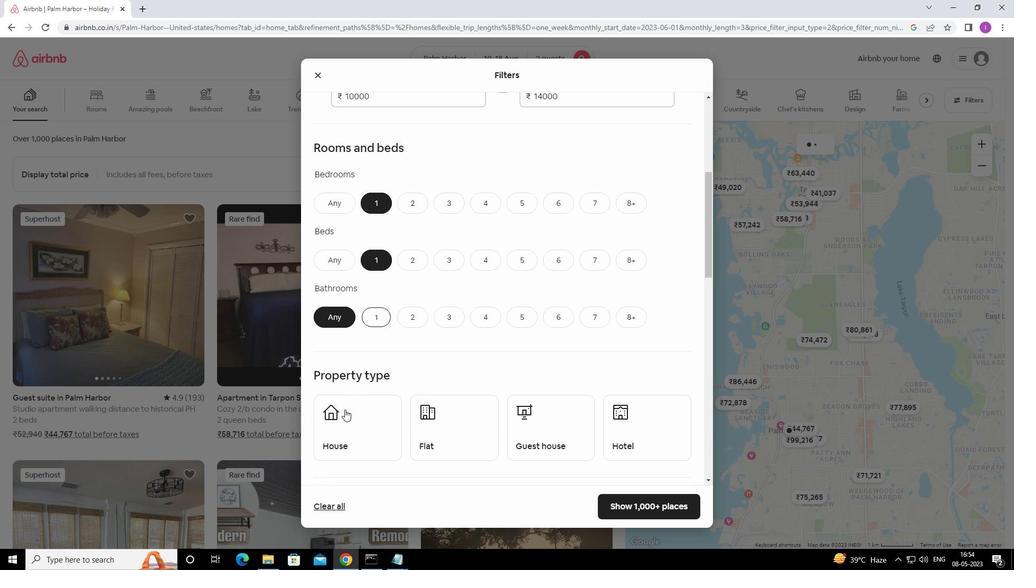 
Action: Mouse moved to (347, 341)
Screenshot: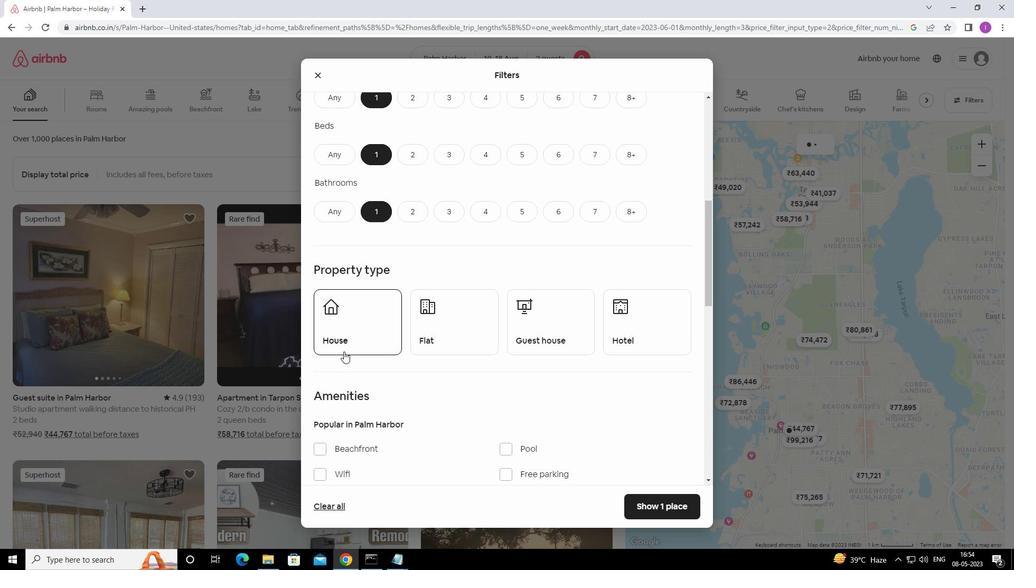 
Action: Mouse pressed left at (347, 341)
Screenshot: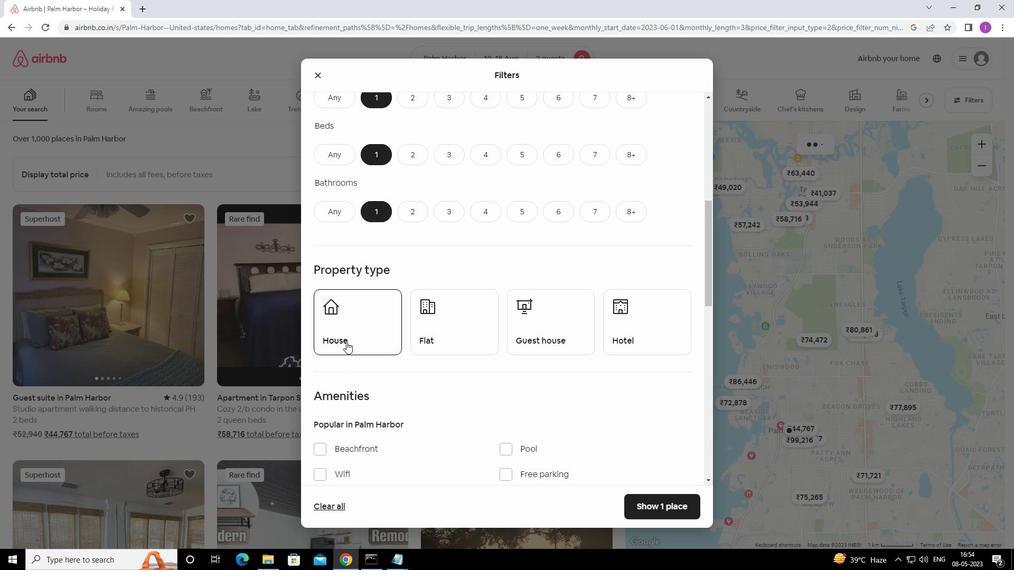 
Action: Mouse moved to (419, 333)
Screenshot: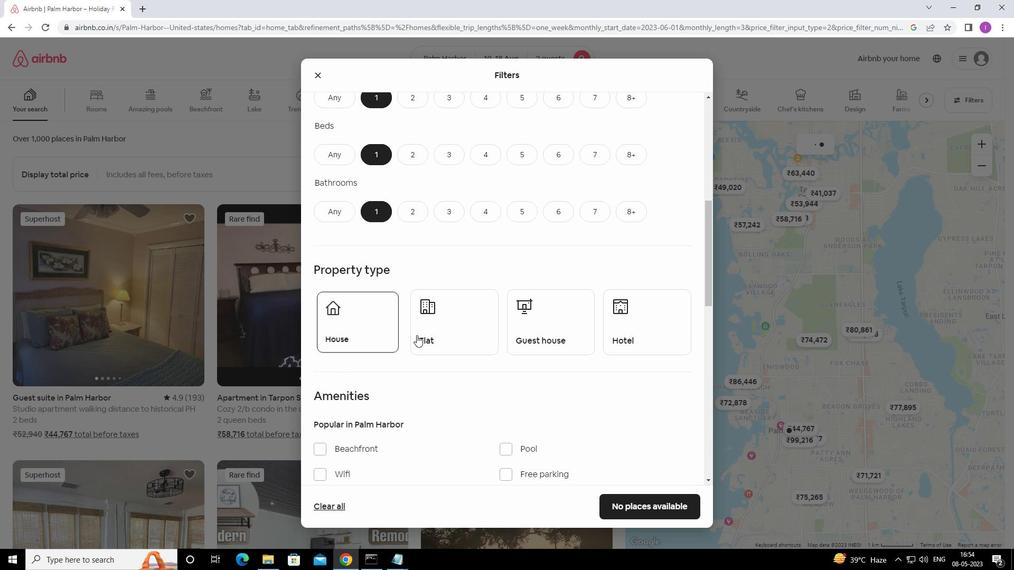 
Action: Mouse pressed left at (419, 333)
Screenshot: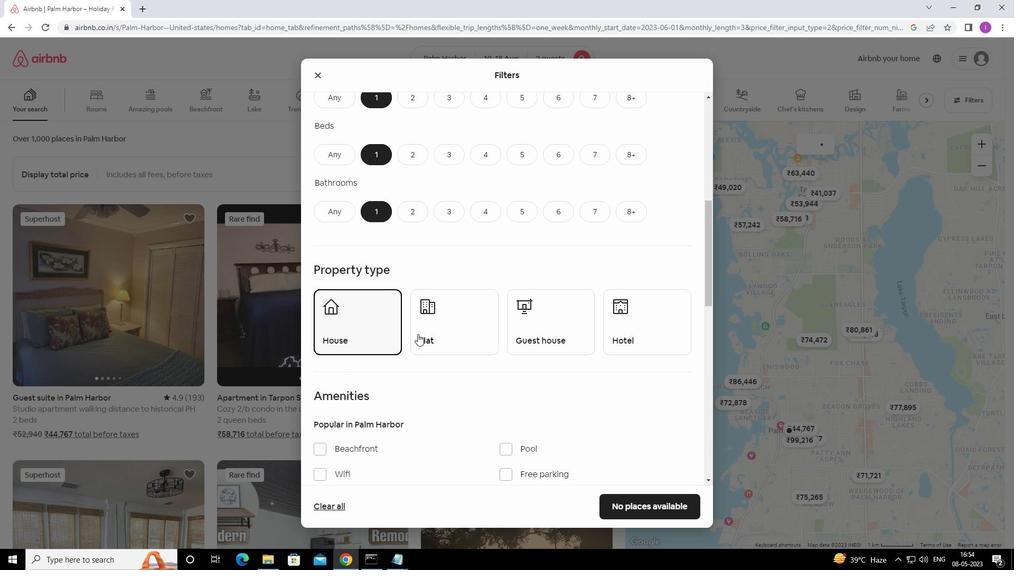 
Action: Mouse moved to (539, 341)
Screenshot: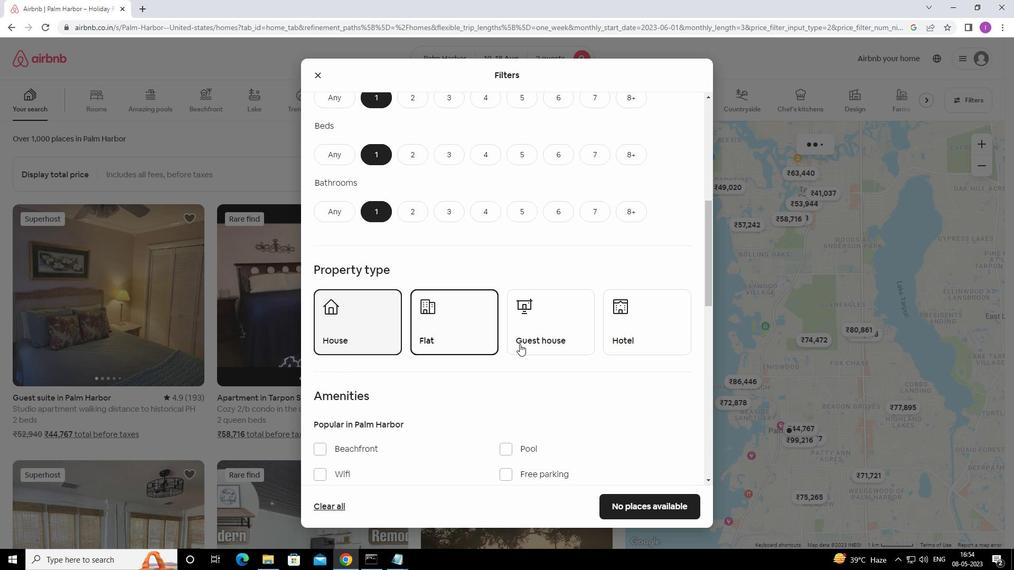 
Action: Mouse pressed left at (539, 341)
Screenshot: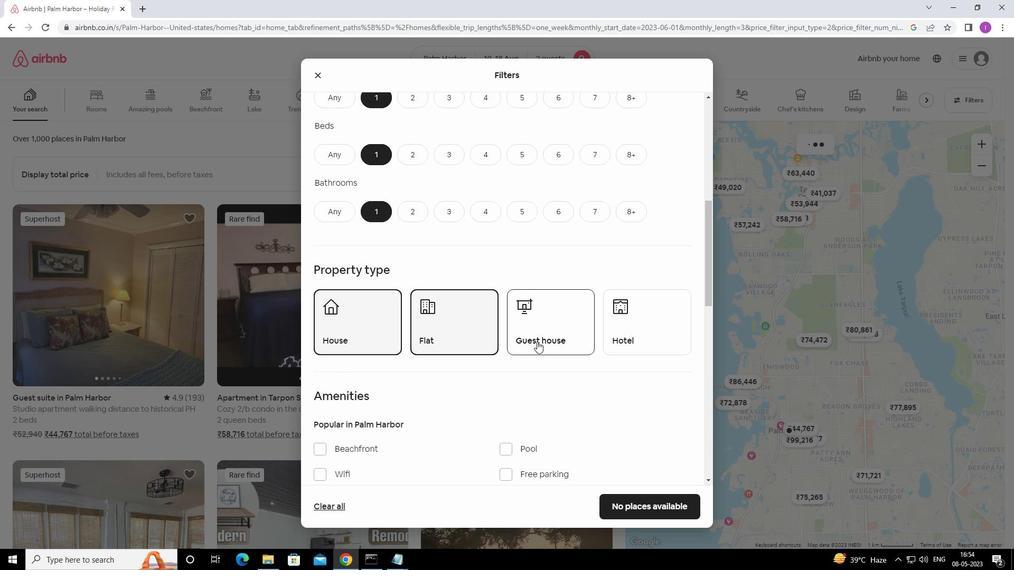 
Action: Mouse moved to (582, 366)
Screenshot: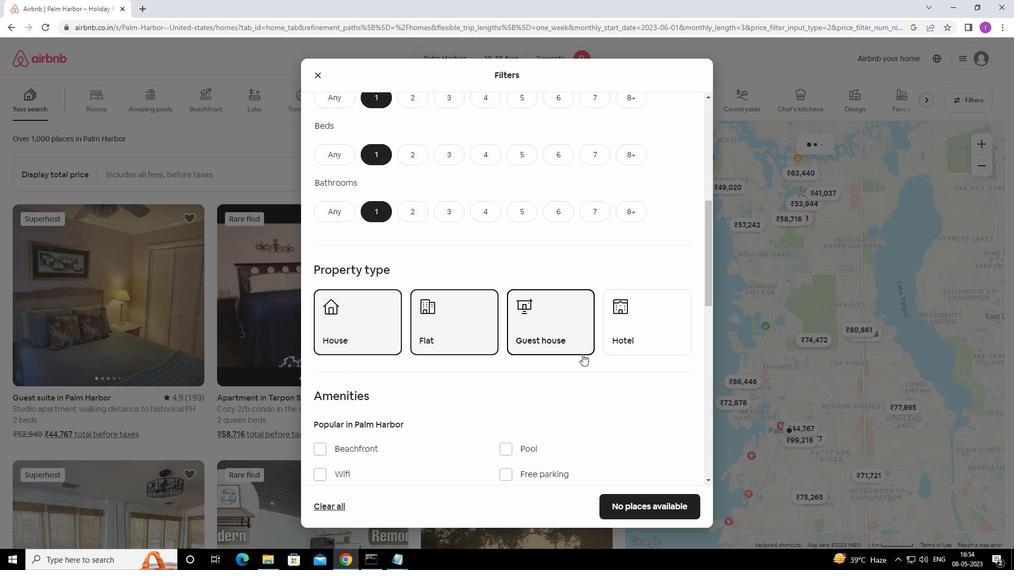 
Action: Mouse scrolled (582, 365) with delta (0, 0)
Screenshot: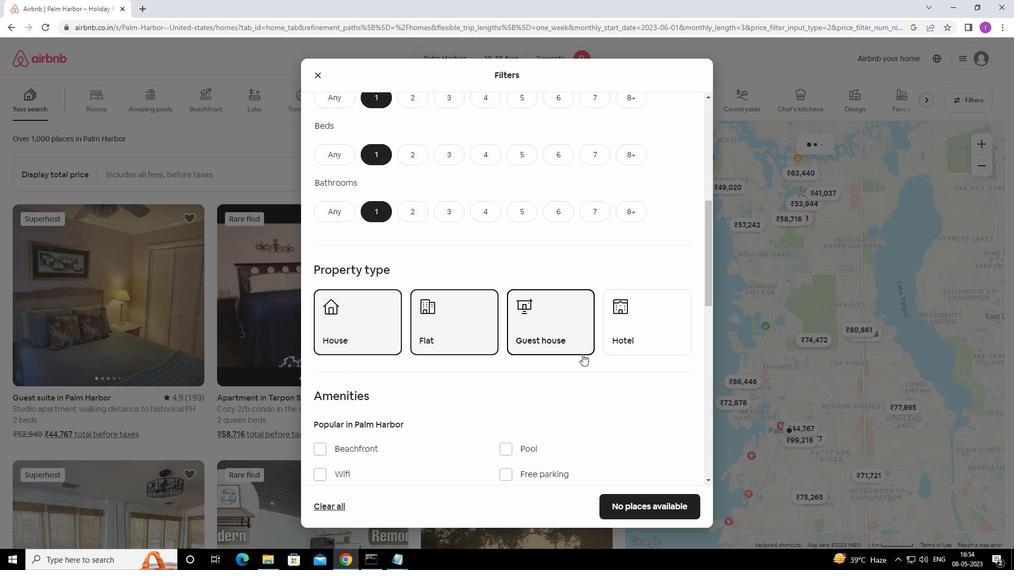 
Action: Mouse moved to (581, 368)
Screenshot: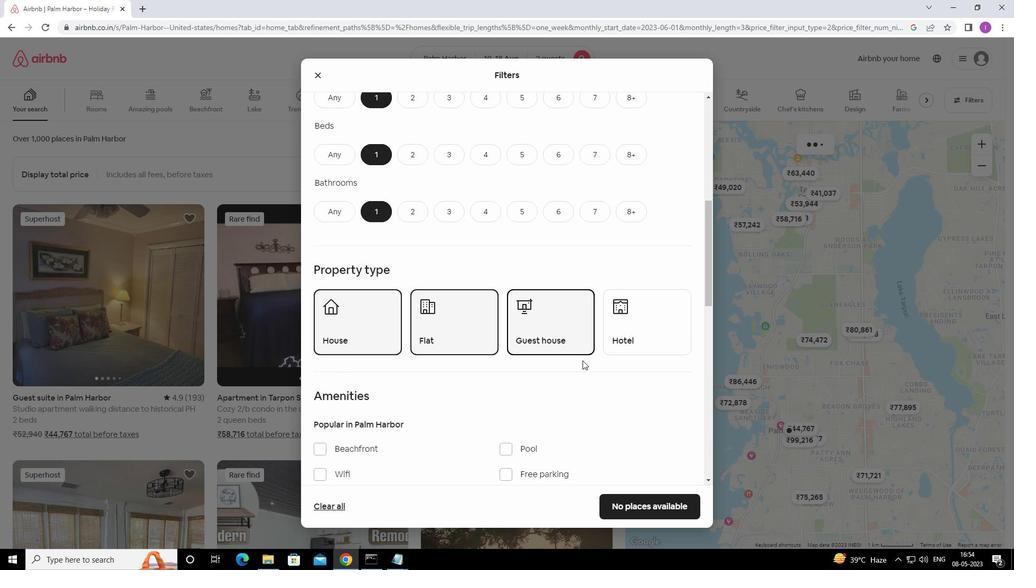 
Action: Mouse scrolled (581, 368) with delta (0, 0)
Screenshot: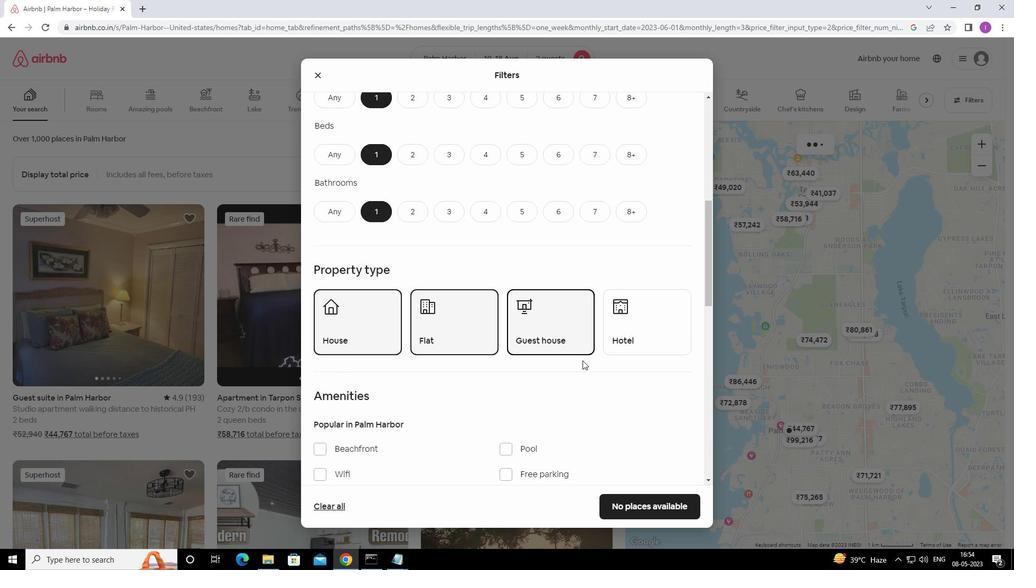
Action: Mouse scrolled (581, 368) with delta (0, 0)
Screenshot: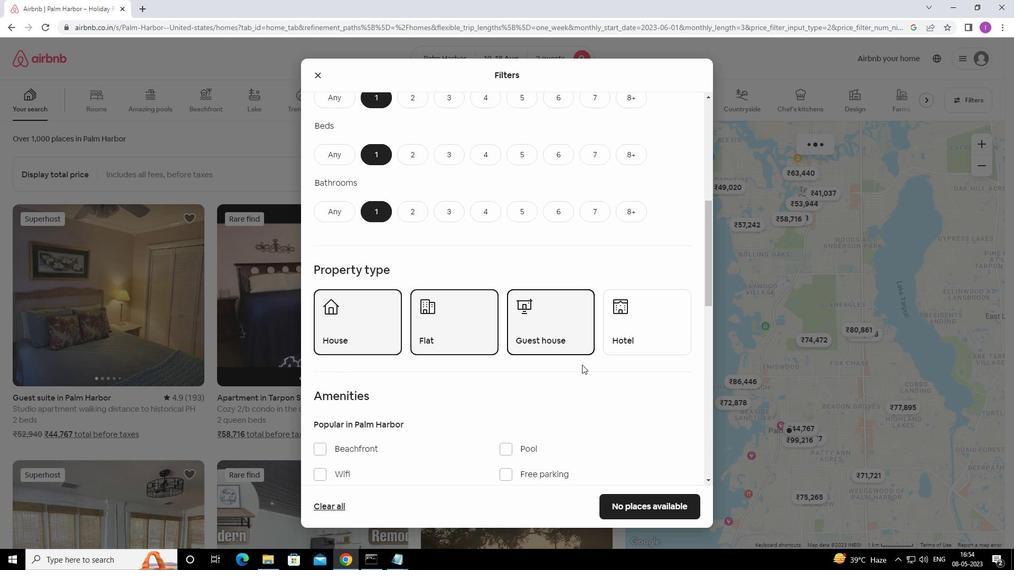 
Action: Mouse moved to (322, 312)
Screenshot: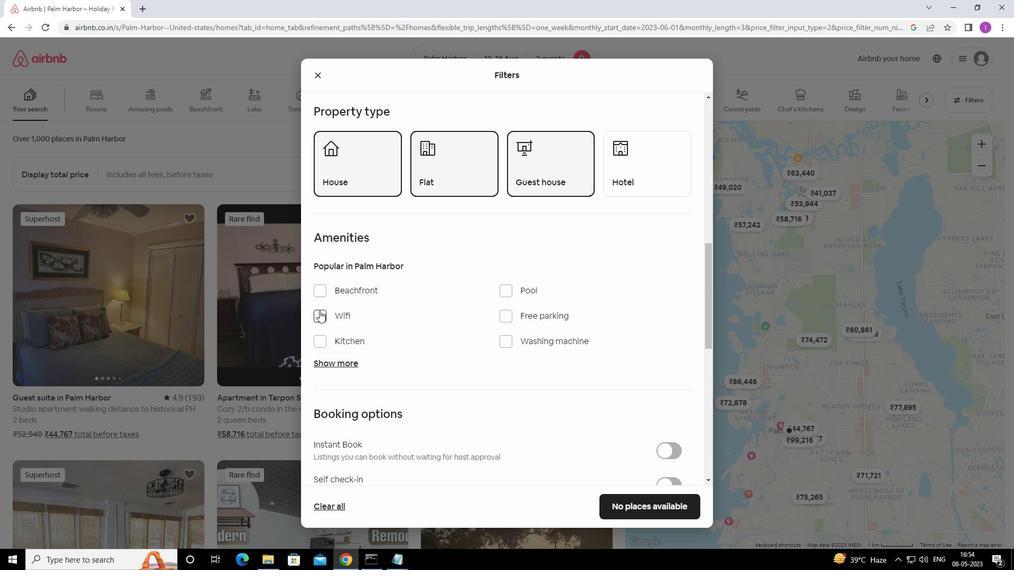 
Action: Mouse pressed left at (322, 312)
Screenshot: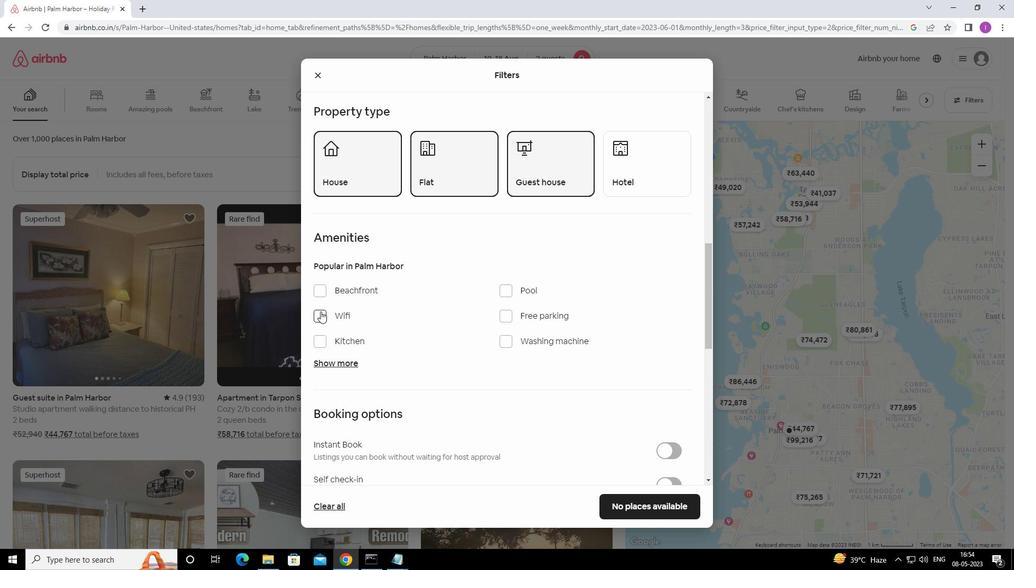 
Action: Mouse moved to (508, 312)
Screenshot: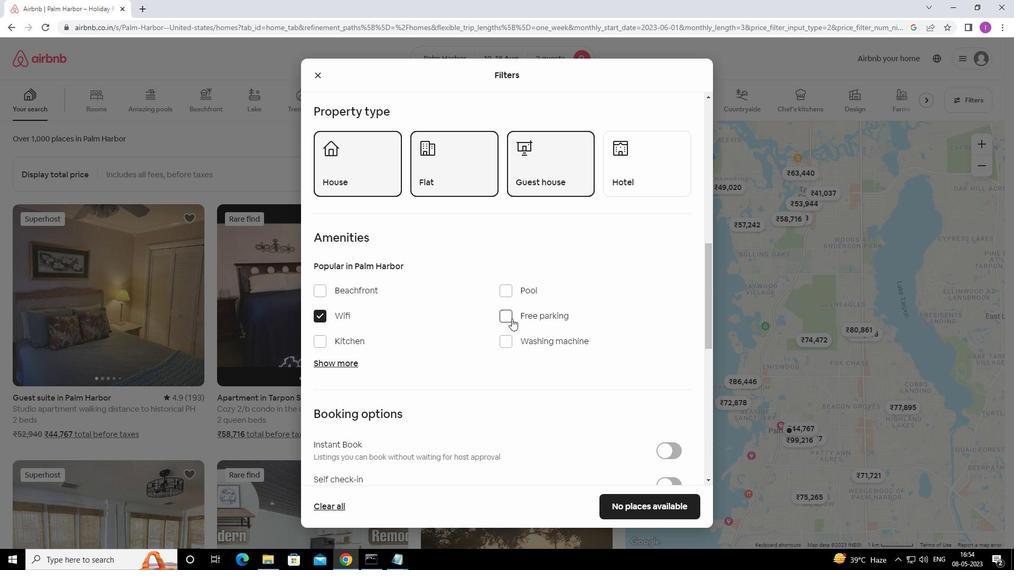 
Action: Mouse pressed left at (508, 312)
Screenshot: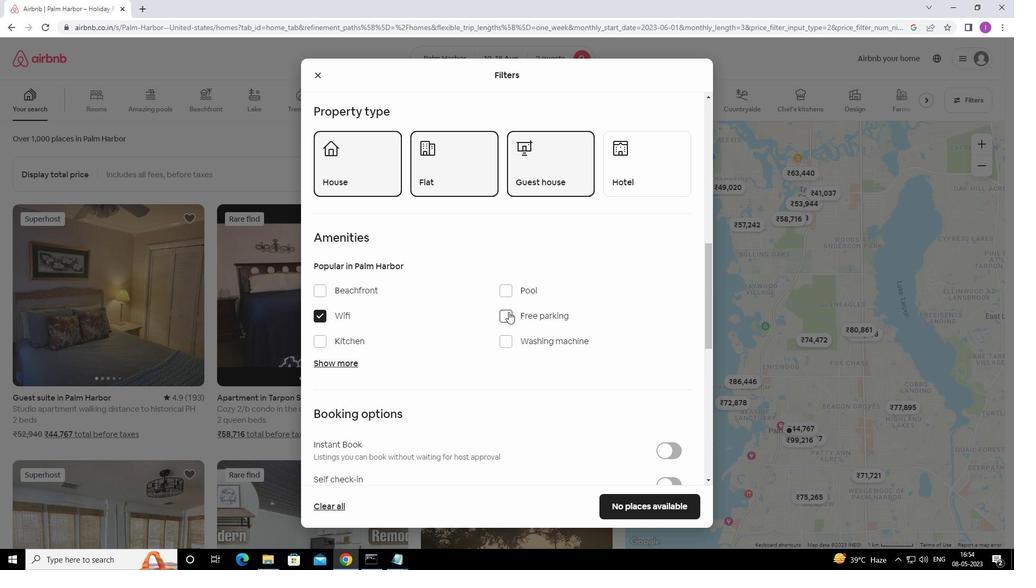 
Action: Mouse moved to (342, 357)
Screenshot: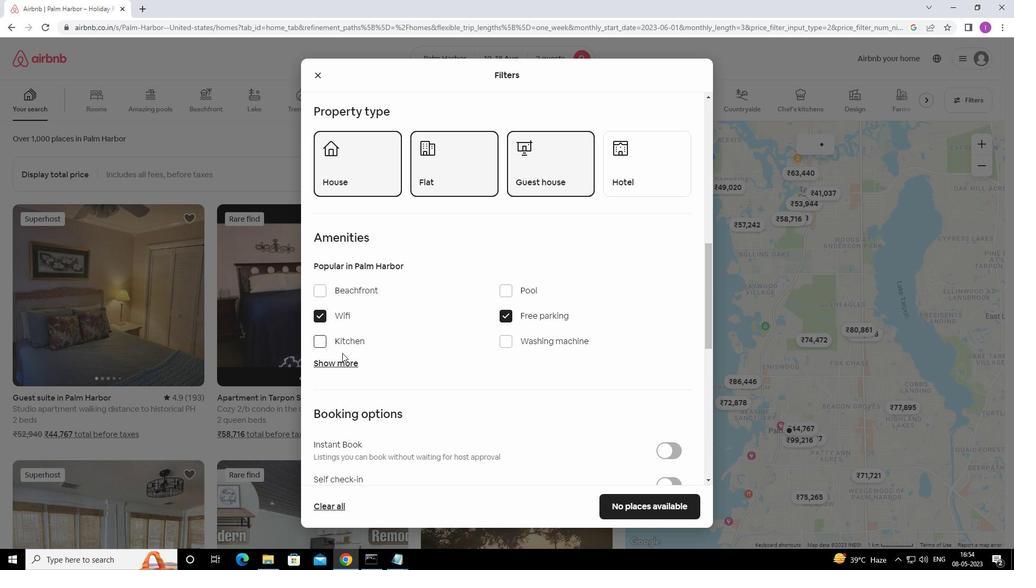 
Action: Mouse pressed left at (342, 357)
Screenshot: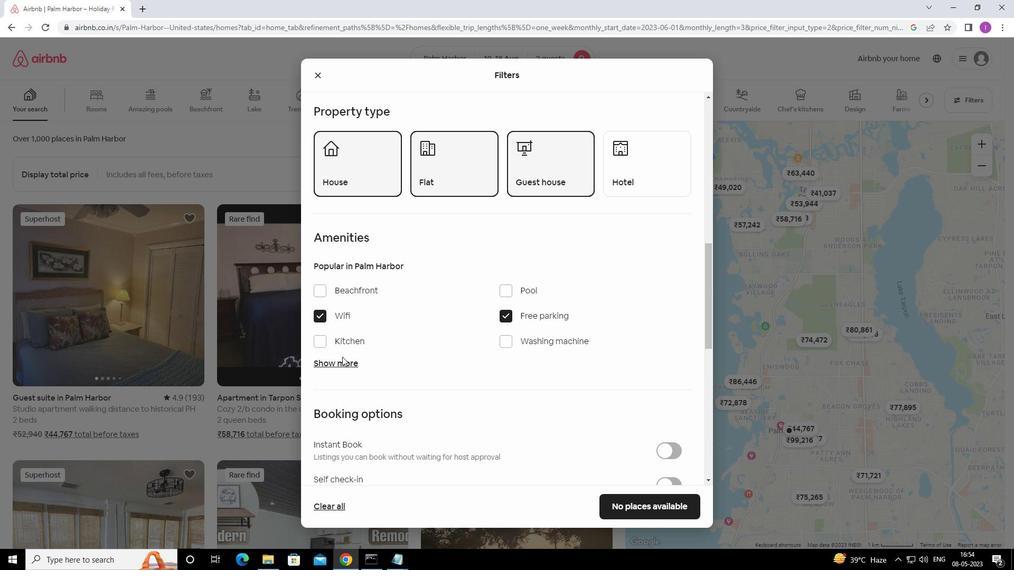 
Action: Mouse moved to (354, 359)
Screenshot: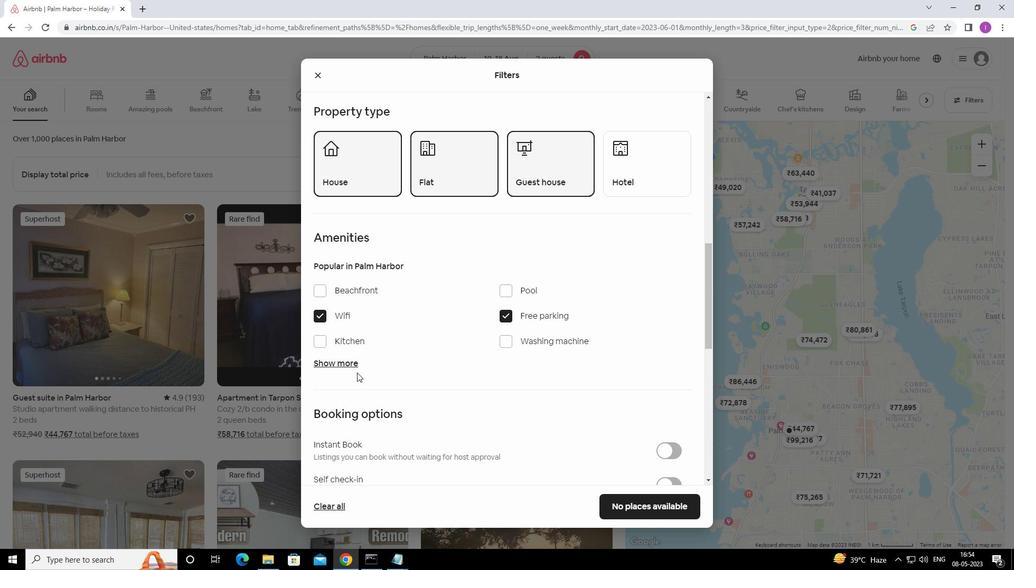 
Action: Mouse pressed left at (354, 359)
Screenshot: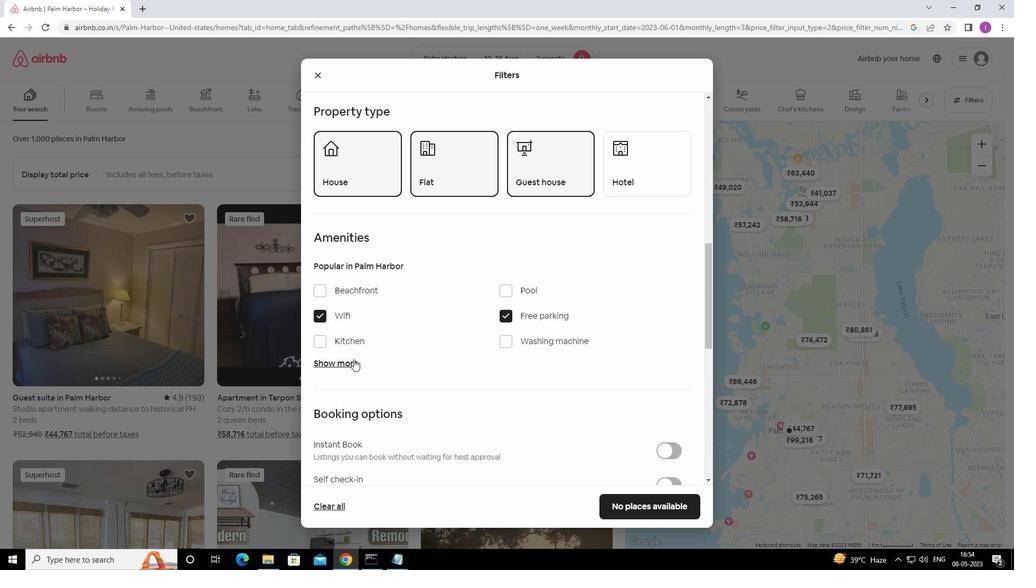 
Action: Mouse moved to (385, 355)
Screenshot: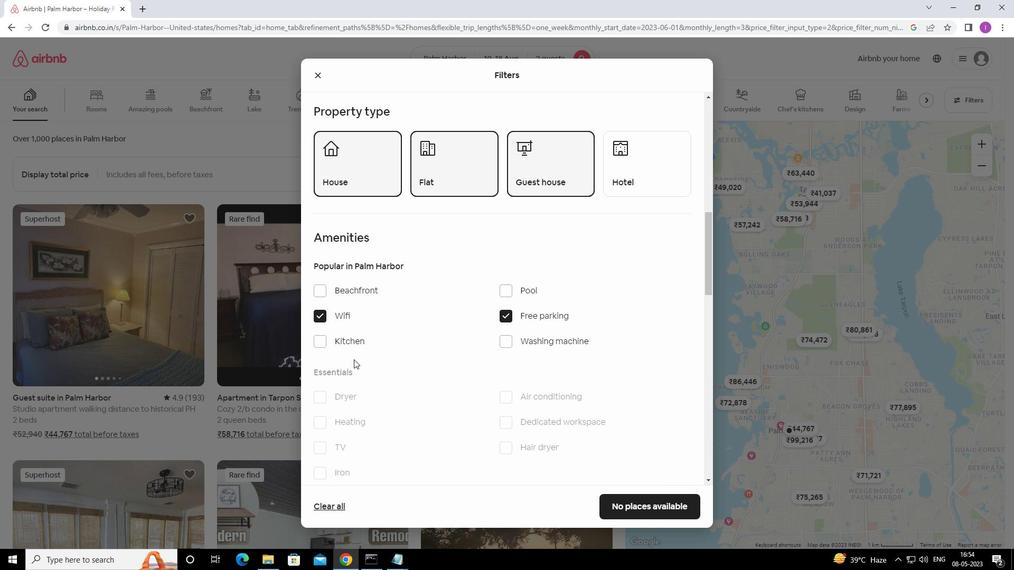 
Action: Mouse scrolled (385, 355) with delta (0, 0)
Screenshot: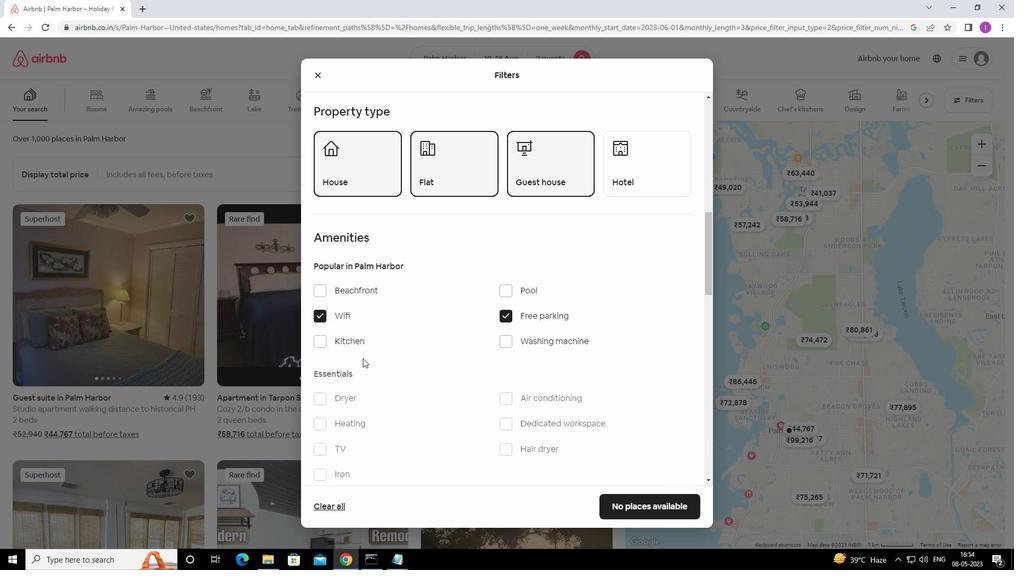 
Action: Mouse scrolled (385, 355) with delta (0, 0)
Screenshot: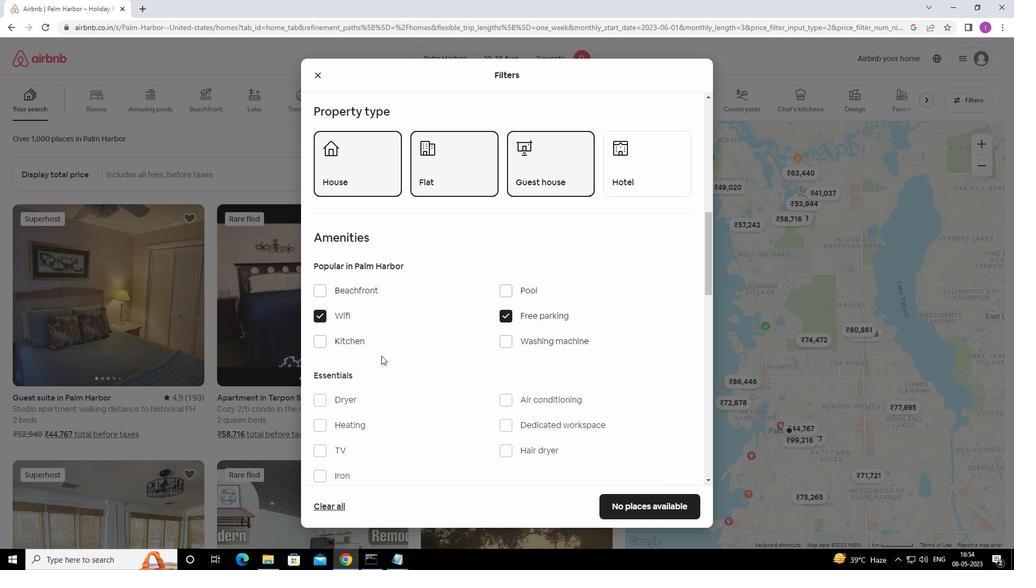 
Action: Mouse scrolled (385, 355) with delta (0, 0)
Screenshot: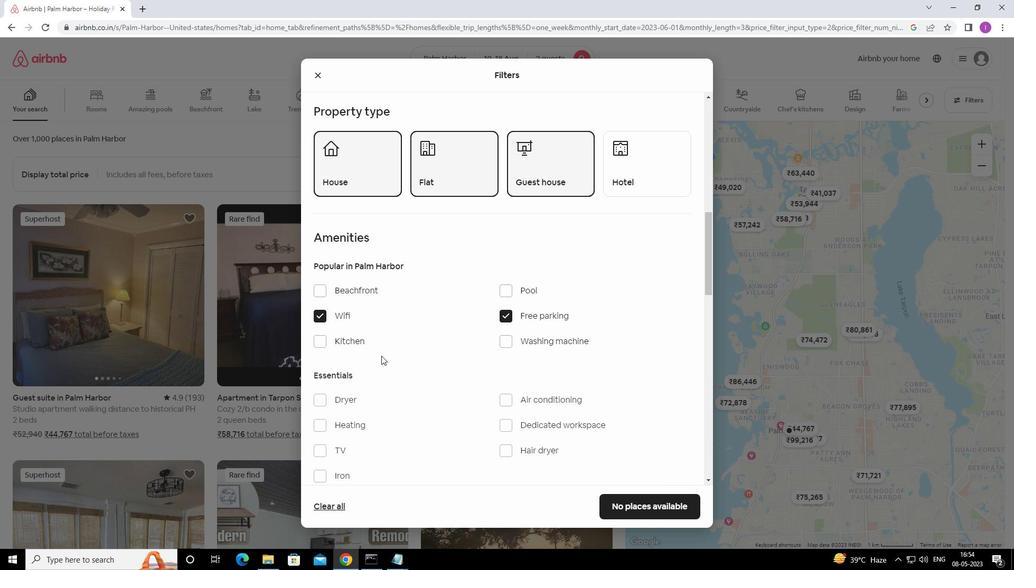 
Action: Mouse scrolled (385, 355) with delta (0, 0)
Screenshot: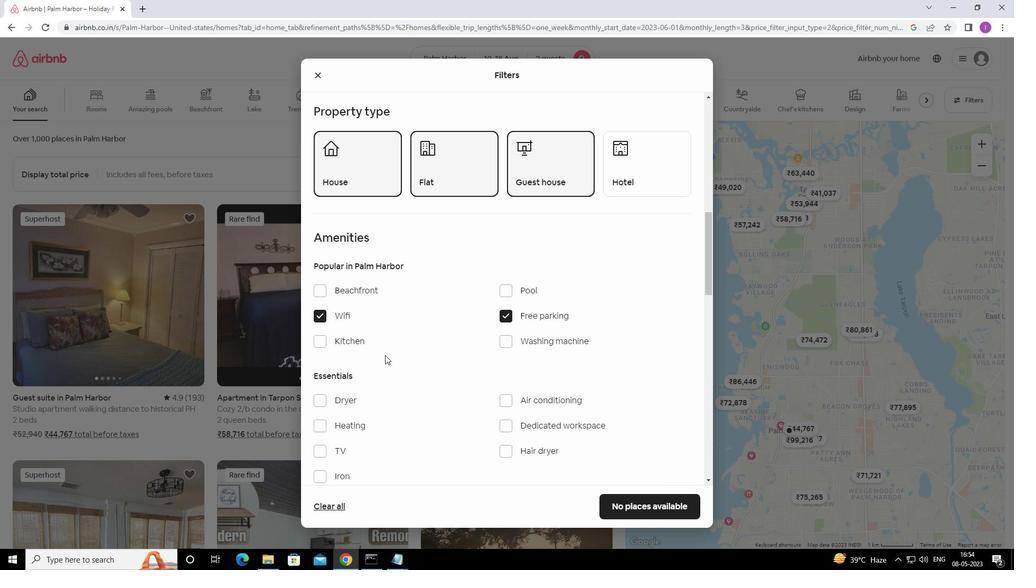 
Action: Mouse moved to (316, 237)
Screenshot: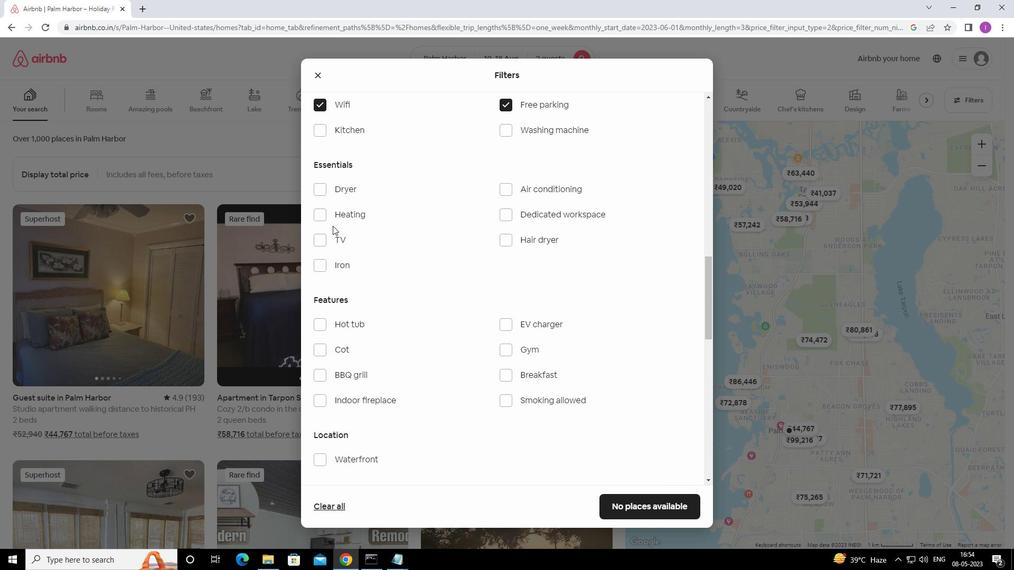 
Action: Mouse pressed left at (316, 237)
Screenshot: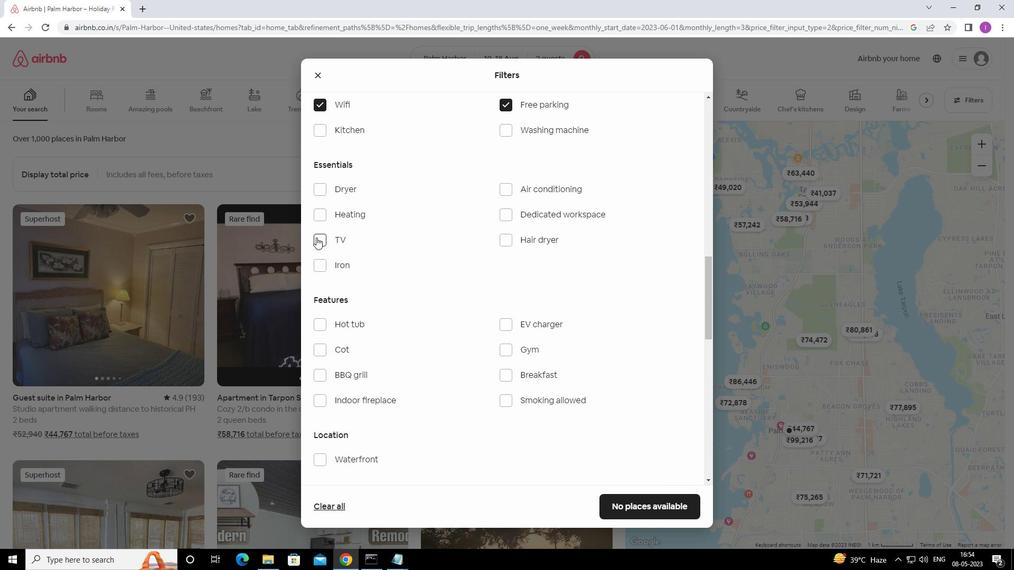 
Action: Mouse moved to (503, 348)
Screenshot: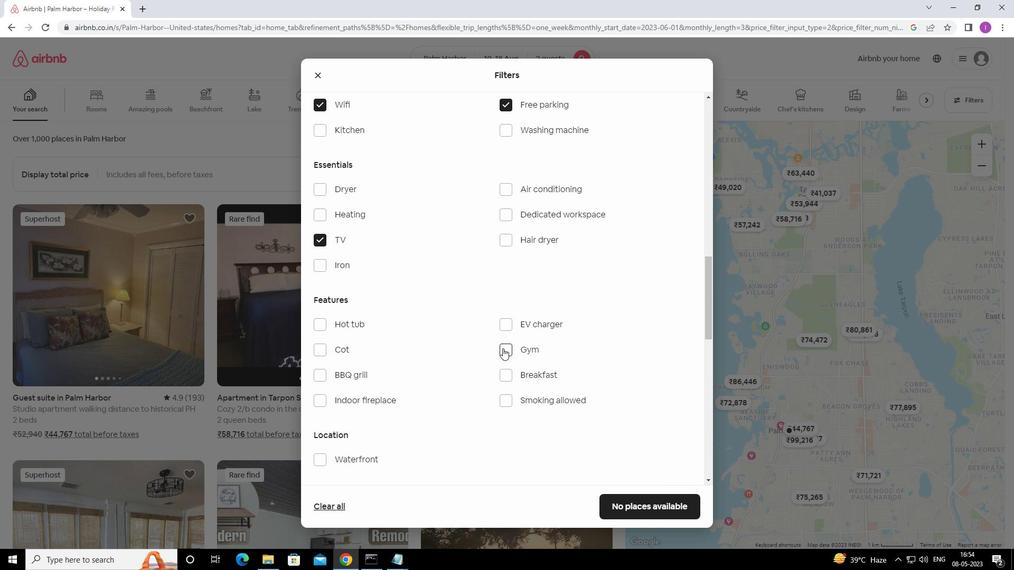 
Action: Mouse pressed left at (503, 348)
Screenshot: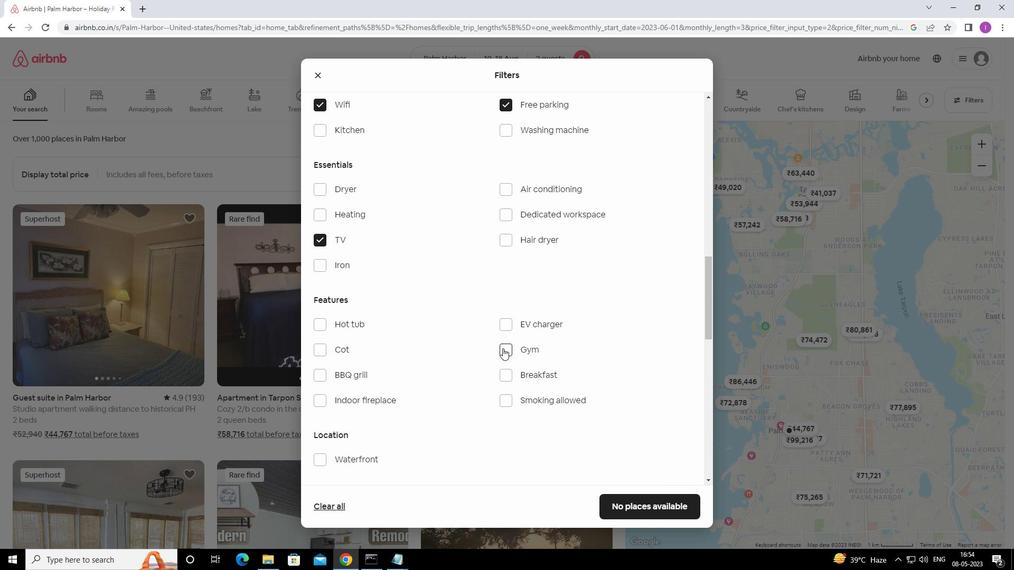 
Action: Mouse moved to (510, 380)
Screenshot: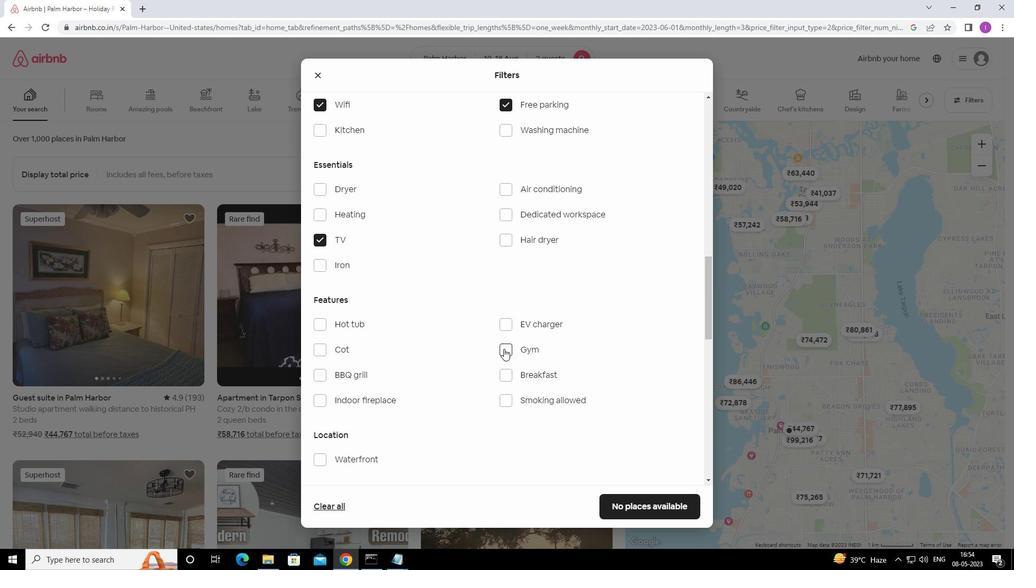 
Action: Mouse pressed left at (510, 380)
Screenshot: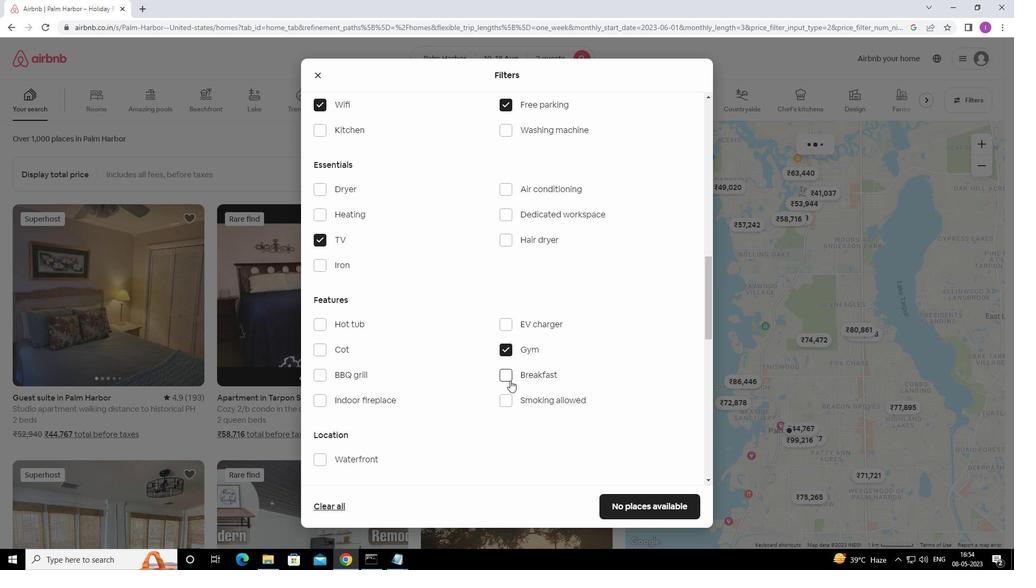 
Action: Mouse moved to (428, 405)
Screenshot: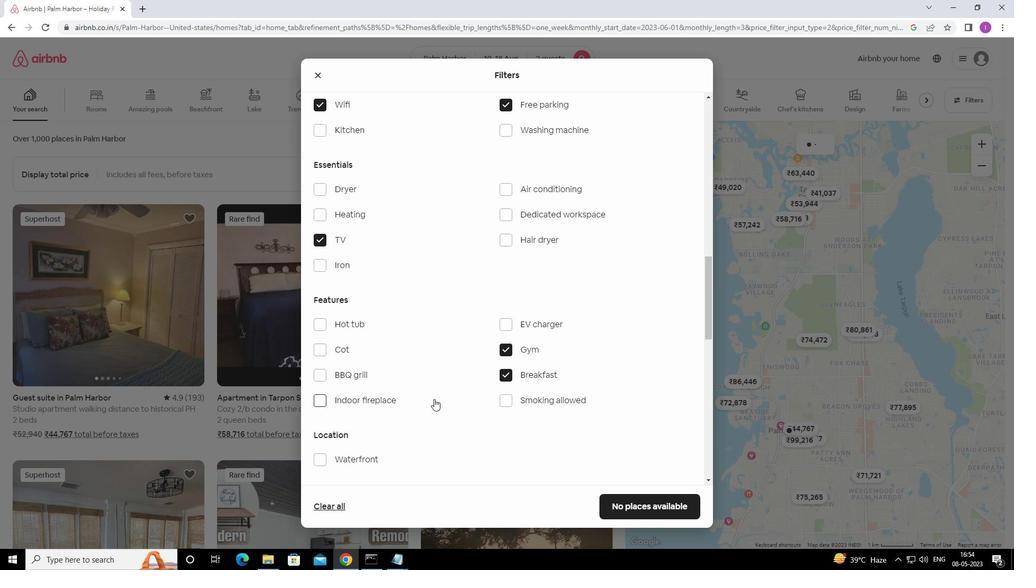 
Action: Mouse scrolled (428, 404) with delta (0, 0)
Screenshot: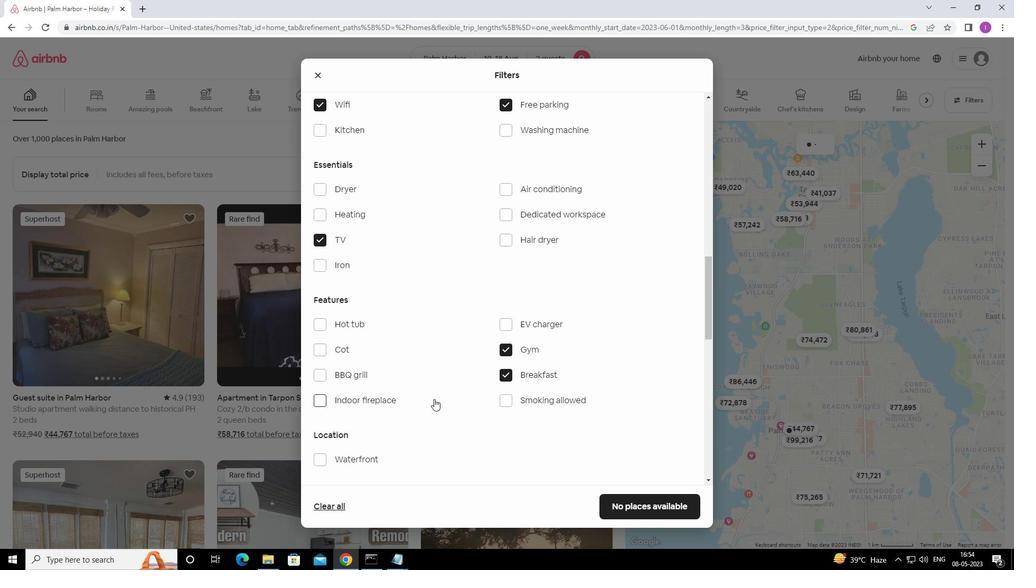 
Action: Mouse moved to (428, 405)
Screenshot: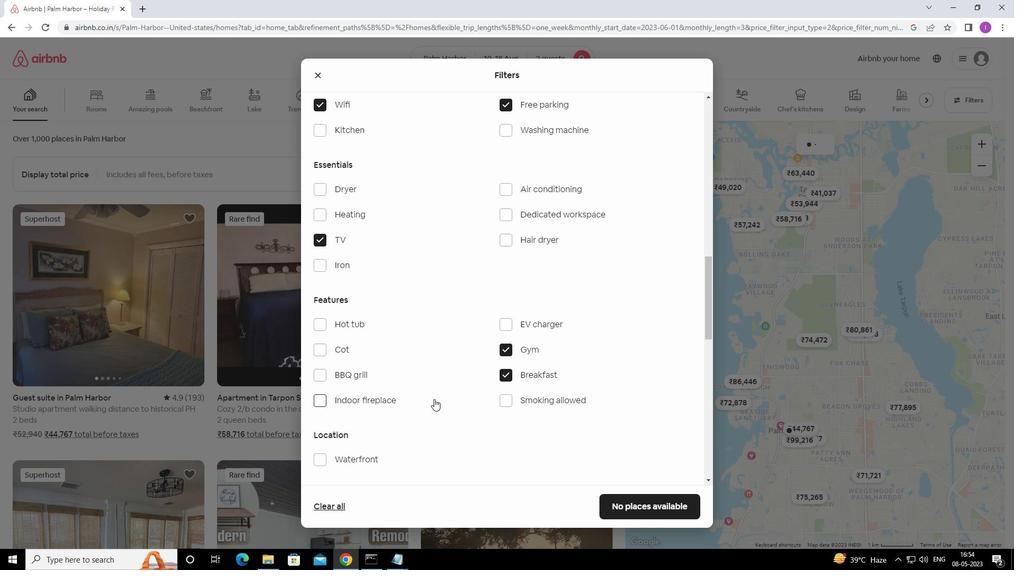 
Action: Mouse scrolled (428, 404) with delta (0, 0)
Screenshot: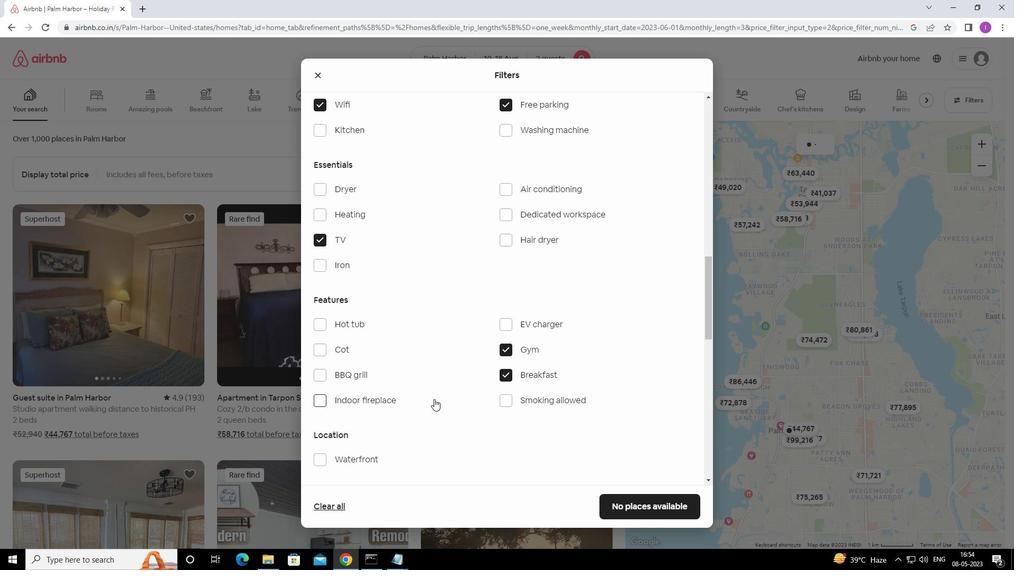 
Action: Mouse scrolled (428, 404) with delta (0, 0)
Screenshot: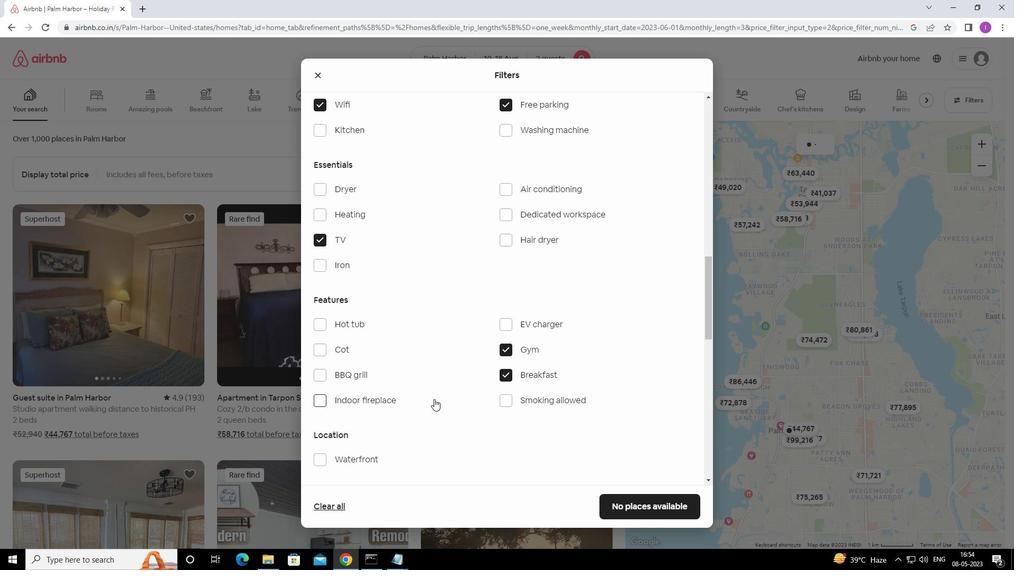 
Action: Mouse scrolled (428, 404) with delta (0, 0)
Screenshot: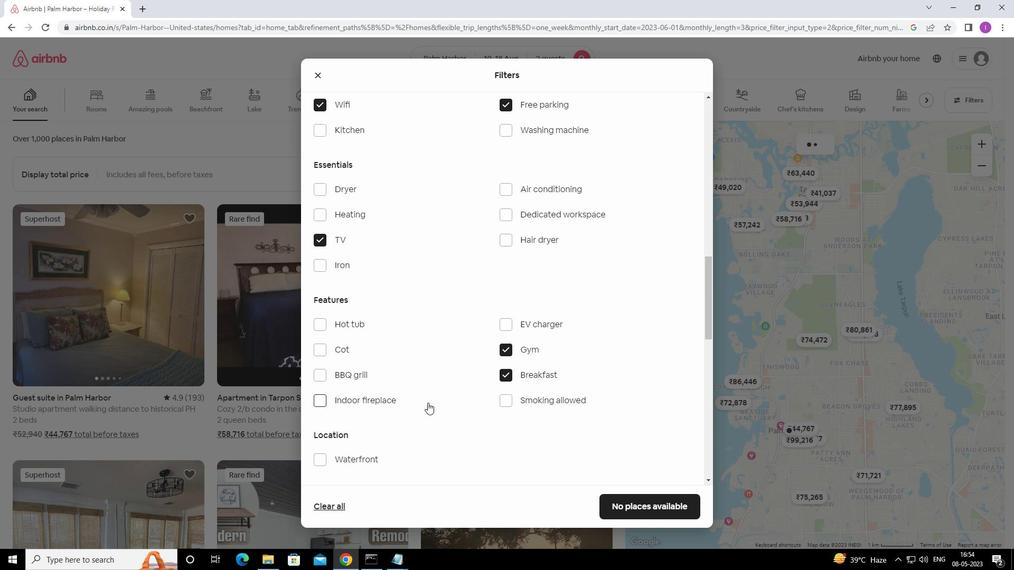 
Action: Mouse moved to (447, 389)
Screenshot: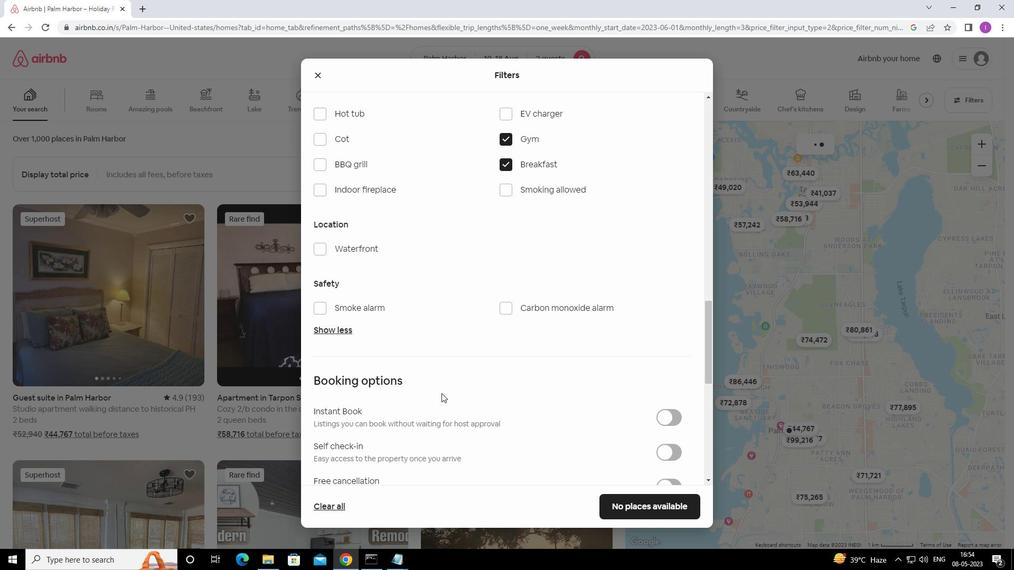 
Action: Mouse scrolled (447, 388) with delta (0, 0)
Screenshot: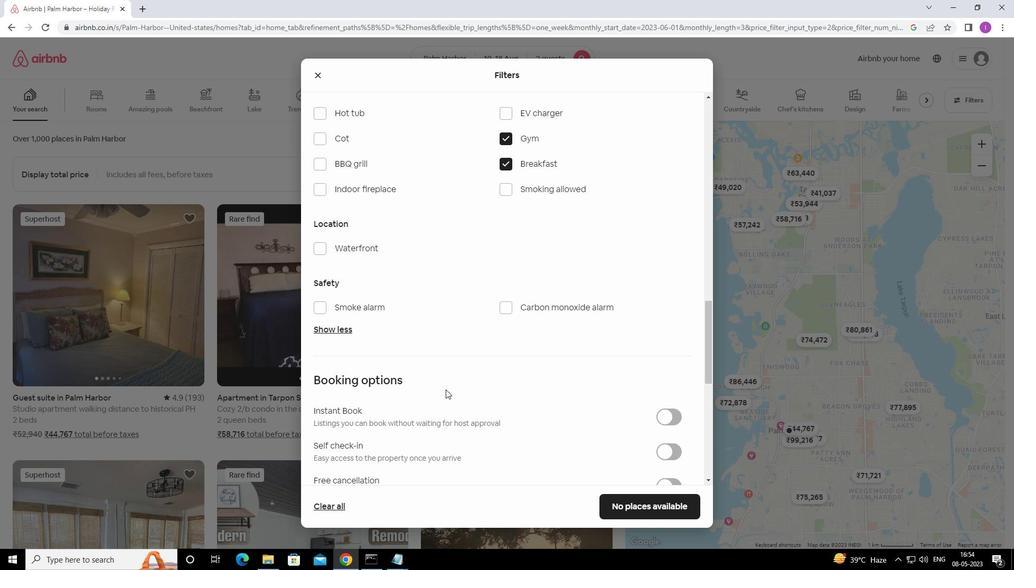 
Action: Mouse scrolled (447, 388) with delta (0, 0)
Screenshot: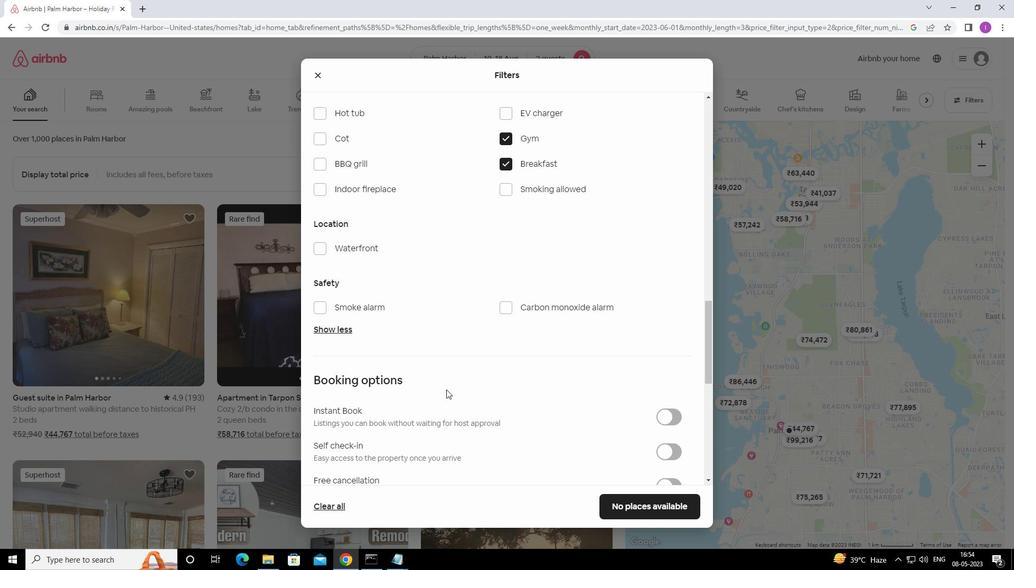 
Action: Mouse scrolled (447, 388) with delta (0, 0)
Screenshot: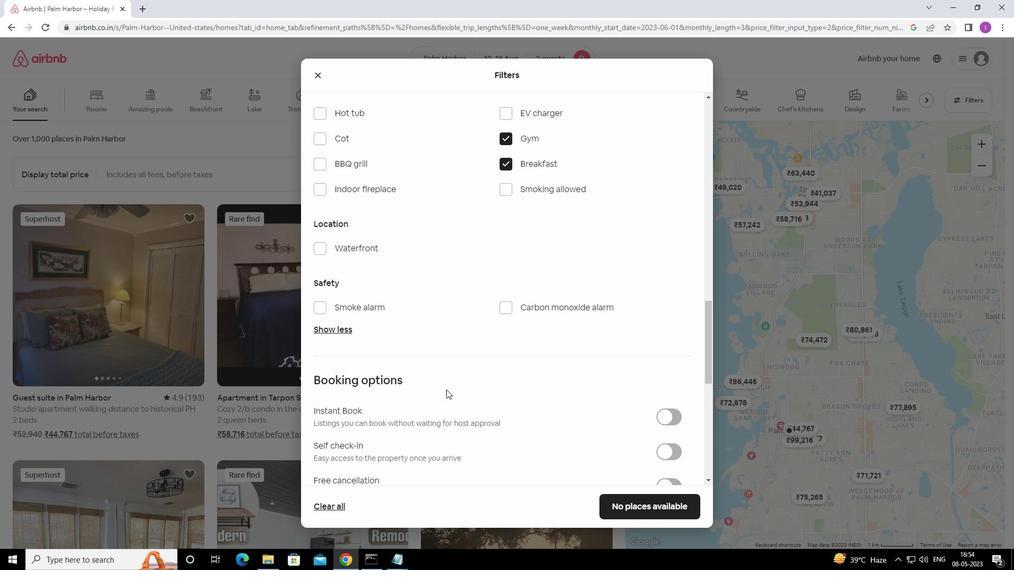 
Action: Mouse moved to (664, 293)
Screenshot: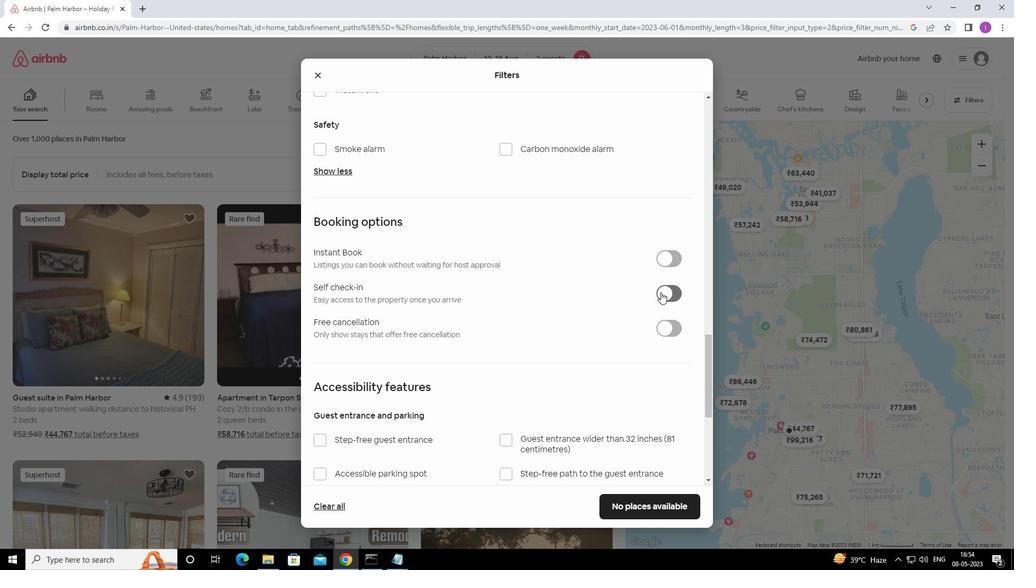
Action: Mouse pressed left at (664, 293)
Screenshot: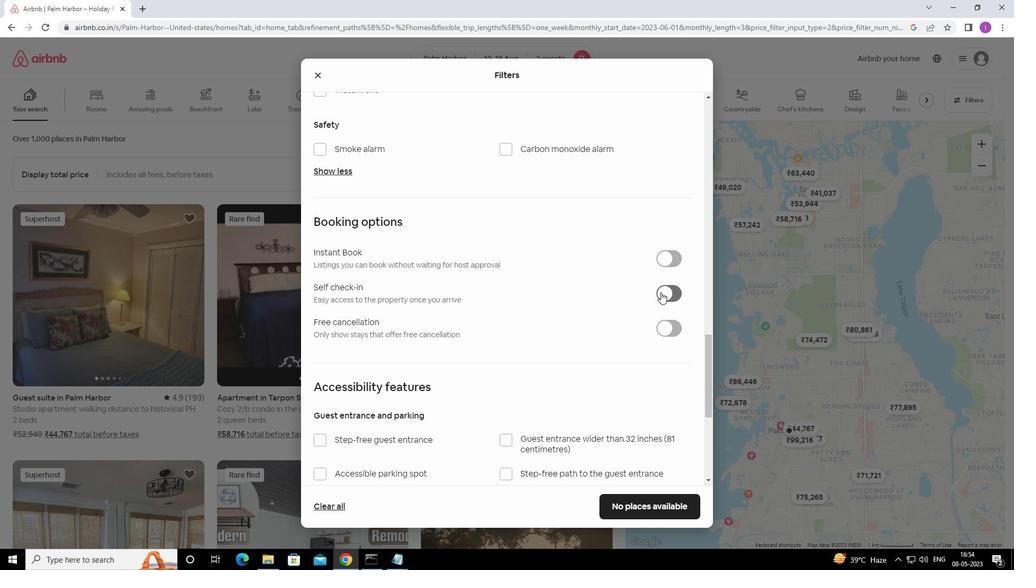
Action: Mouse moved to (432, 432)
Screenshot: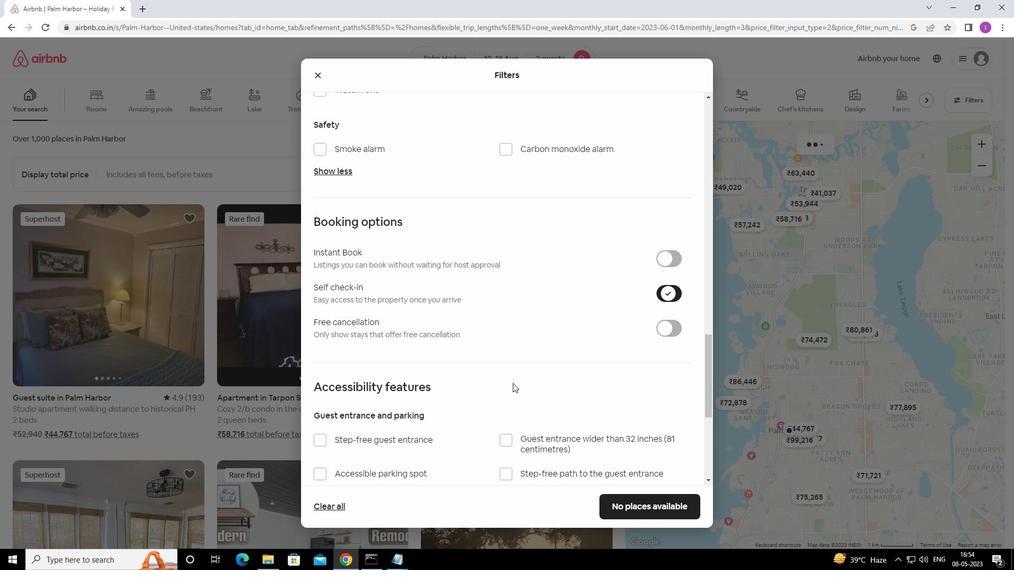 
Action: Mouse scrolled (432, 432) with delta (0, 0)
Screenshot: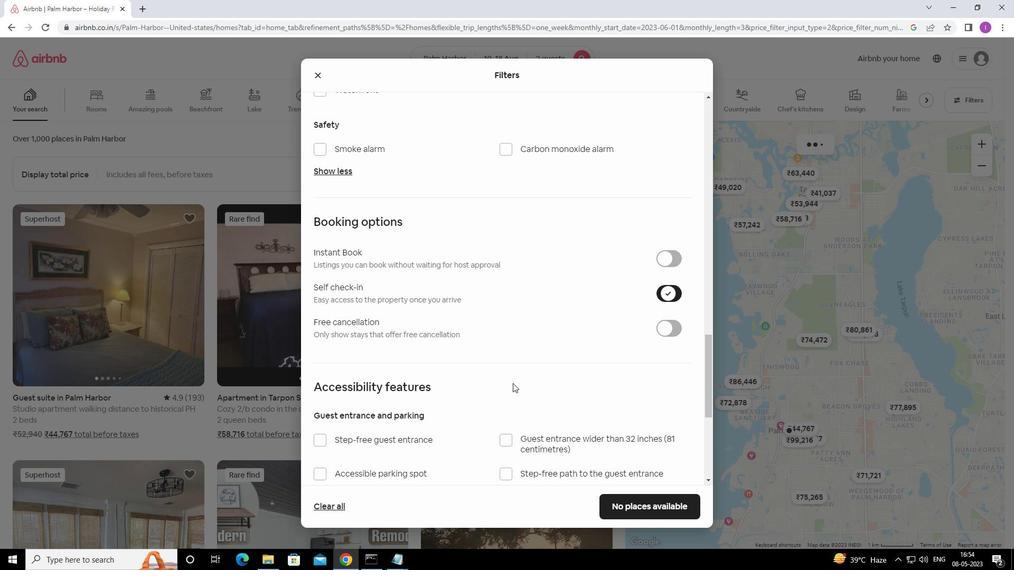 
Action: Mouse moved to (432, 433)
Screenshot: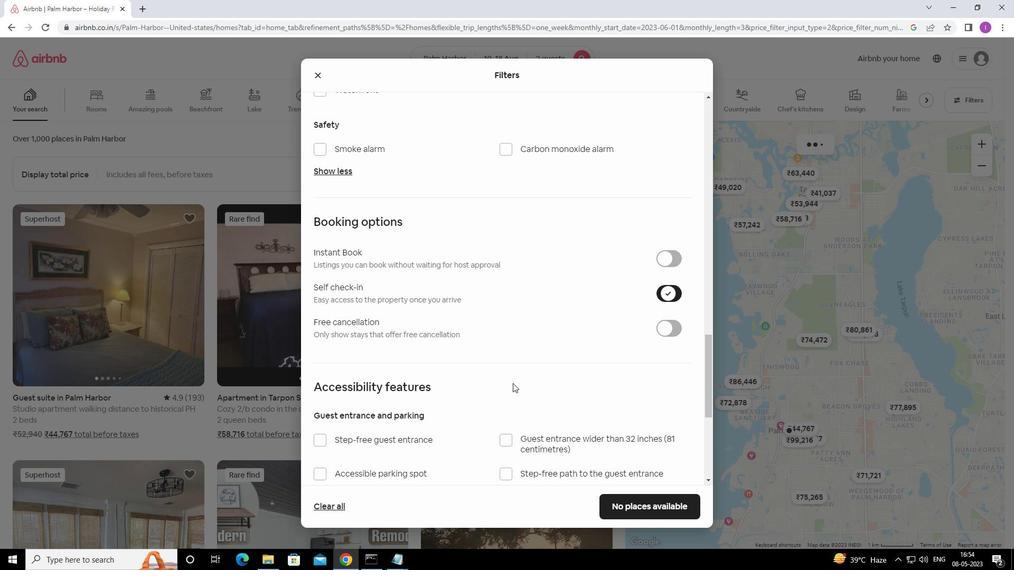 
Action: Mouse scrolled (432, 433) with delta (0, 0)
Screenshot: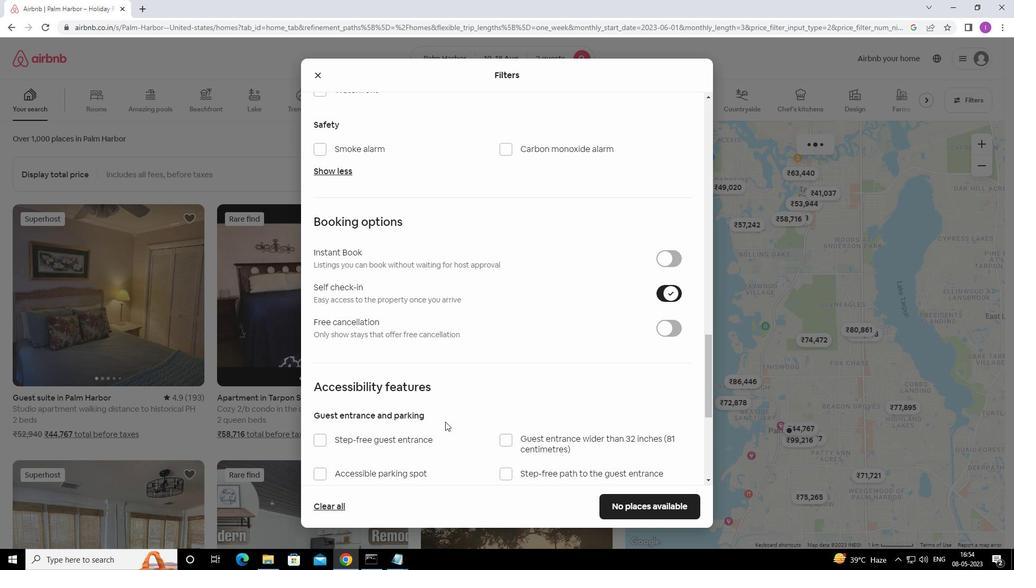 
Action: Mouse moved to (432, 434)
Screenshot: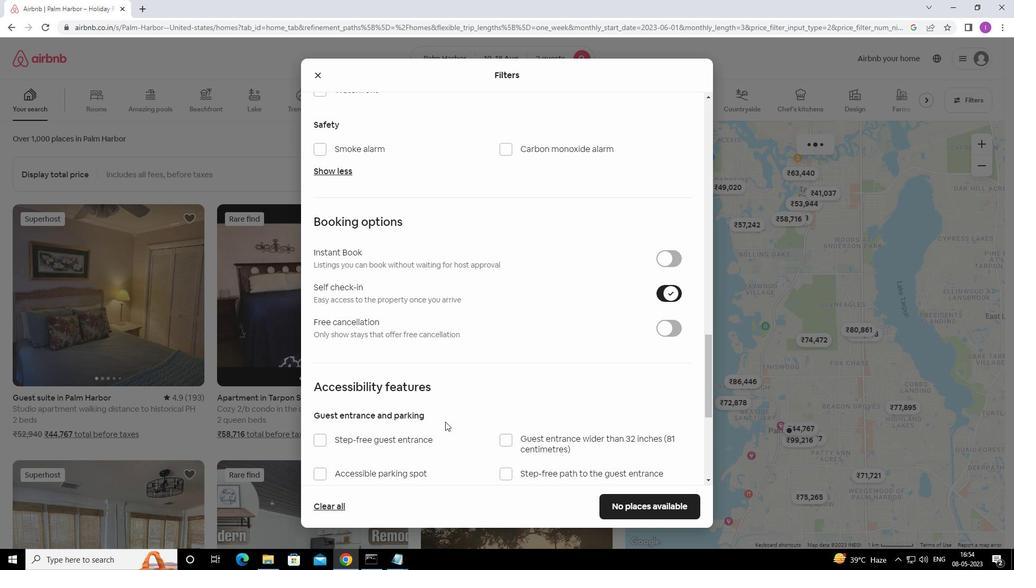 
Action: Mouse scrolled (432, 433) with delta (0, 0)
Screenshot: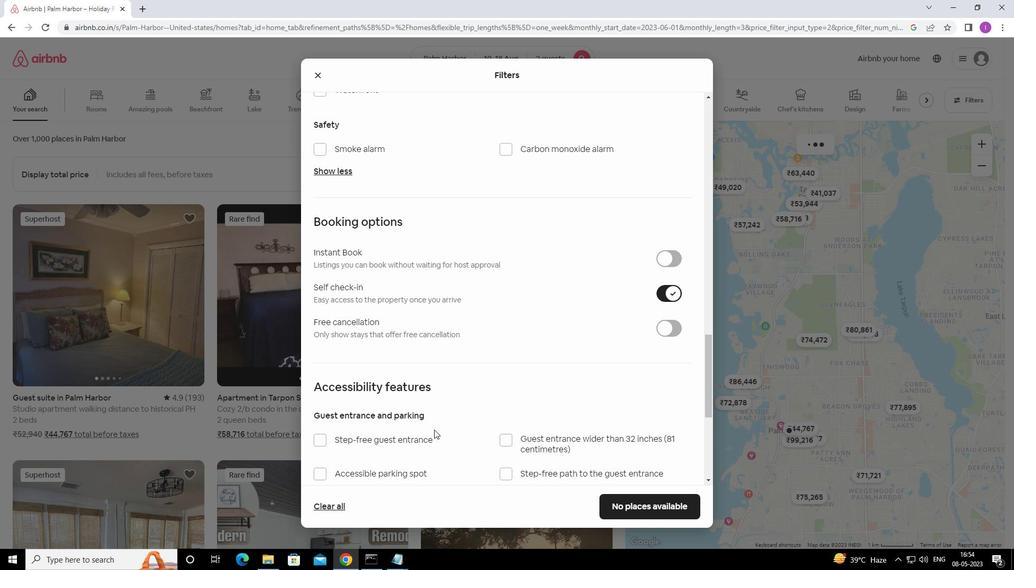 
Action: Mouse moved to (434, 430)
Screenshot: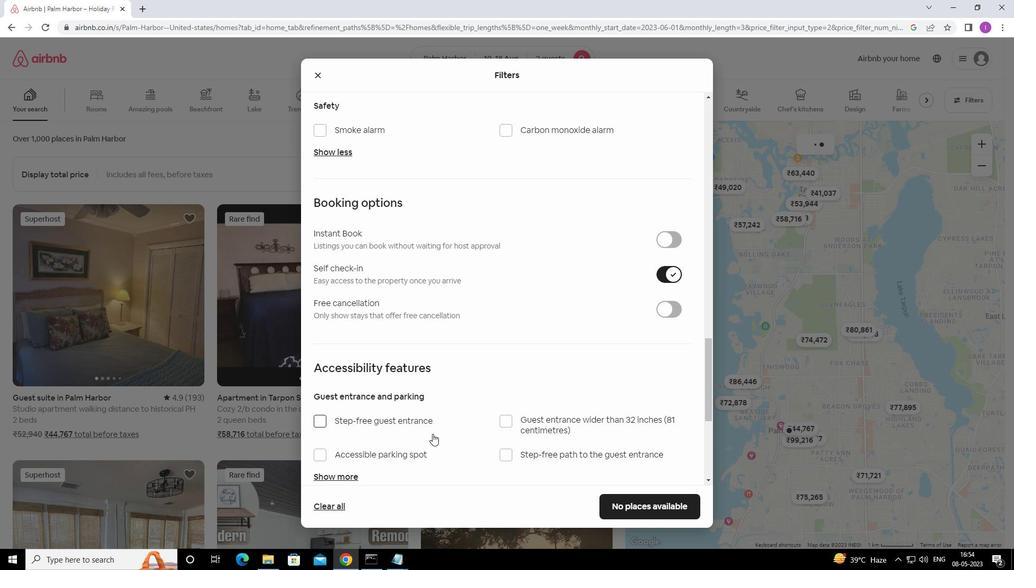 
Action: Mouse scrolled (434, 430) with delta (0, 0)
Screenshot: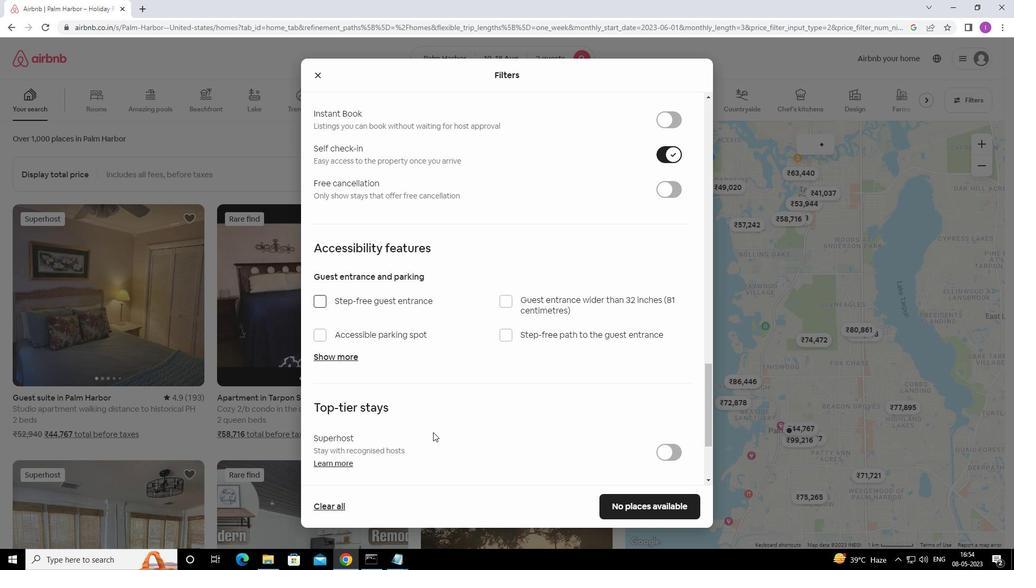 
Action: Mouse scrolled (434, 430) with delta (0, 0)
Screenshot: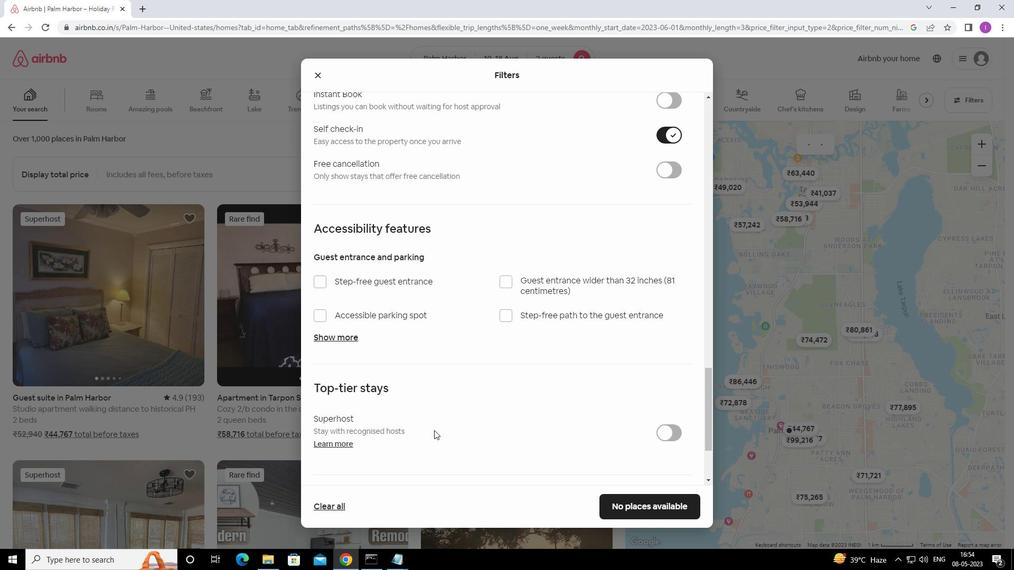 
Action: Mouse scrolled (434, 430) with delta (0, 0)
Screenshot: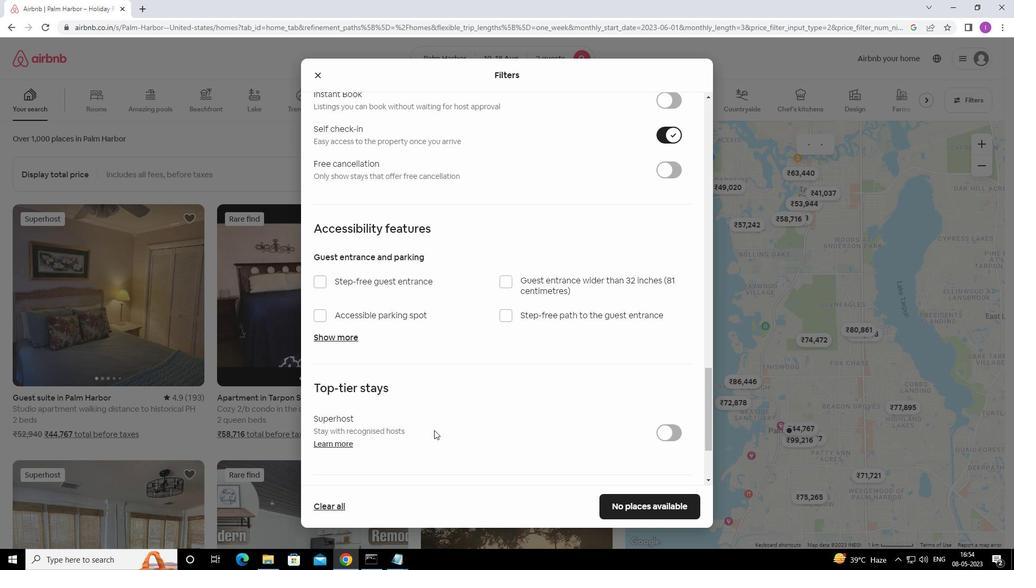 
Action: Mouse scrolled (434, 430) with delta (0, 0)
Screenshot: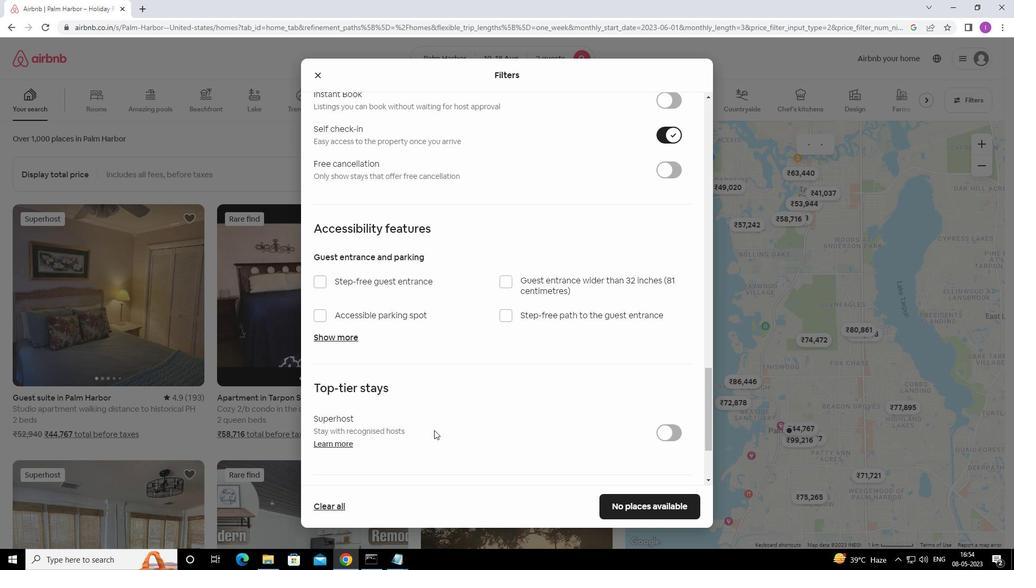 
Action: Mouse scrolled (434, 430) with delta (0, 0)
Screenshot: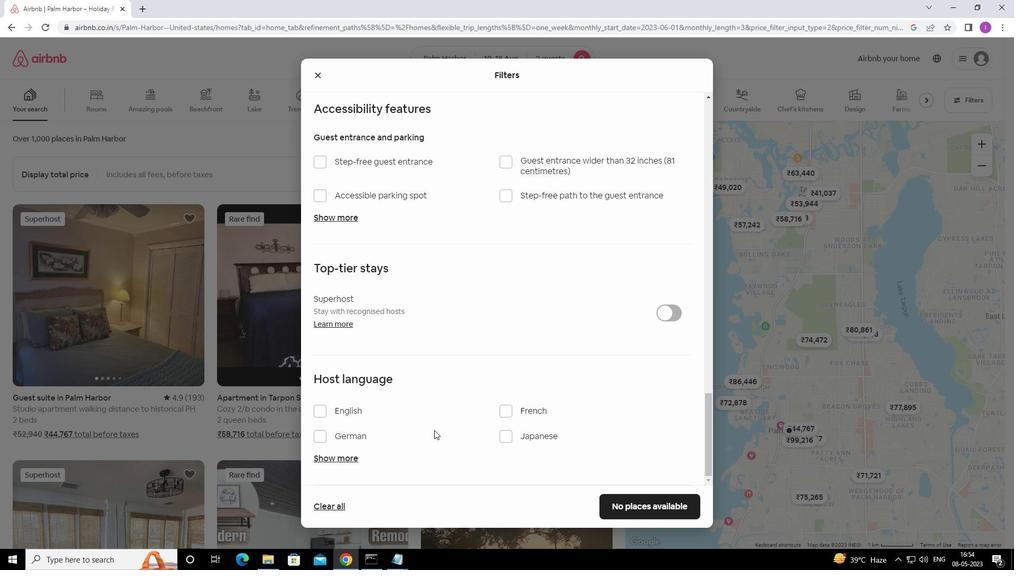 
Action: Mouse moved to (434, 430)
Screenshot: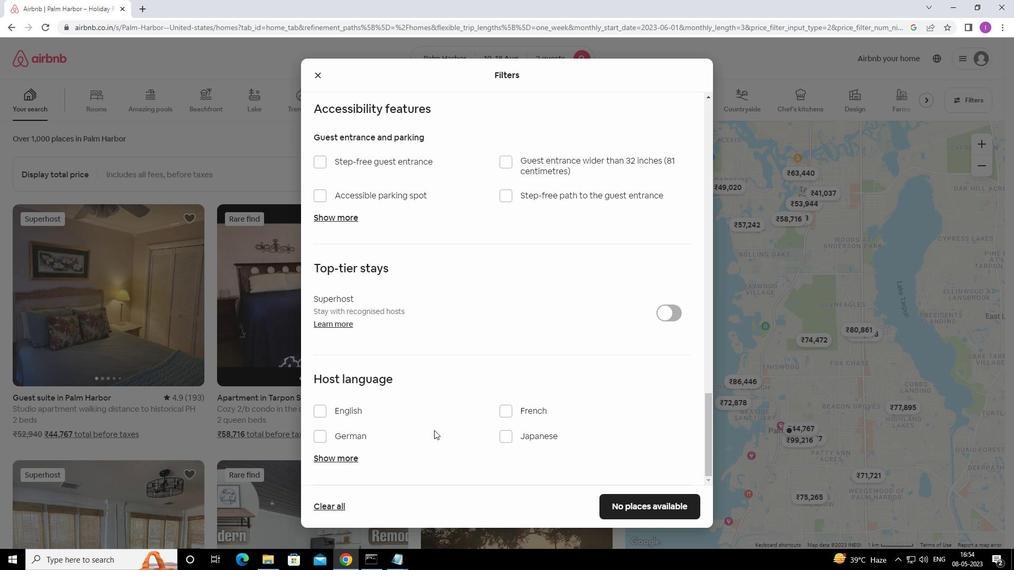 
Action: Mouse scrolled (434, 430) with delta (0, 0)
Screenshot: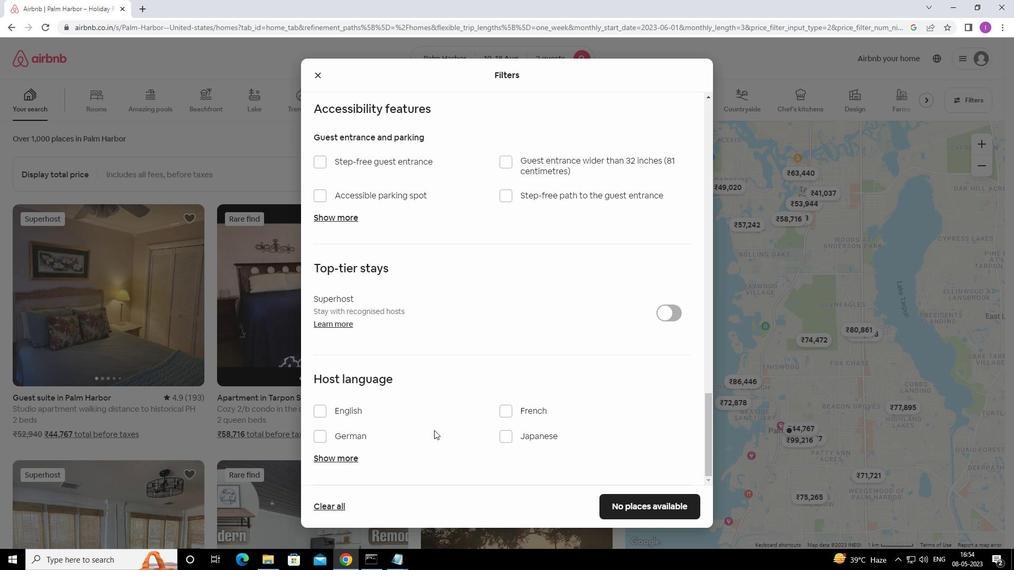 
Action: Mouse moved to (434, 430)
Screenshot: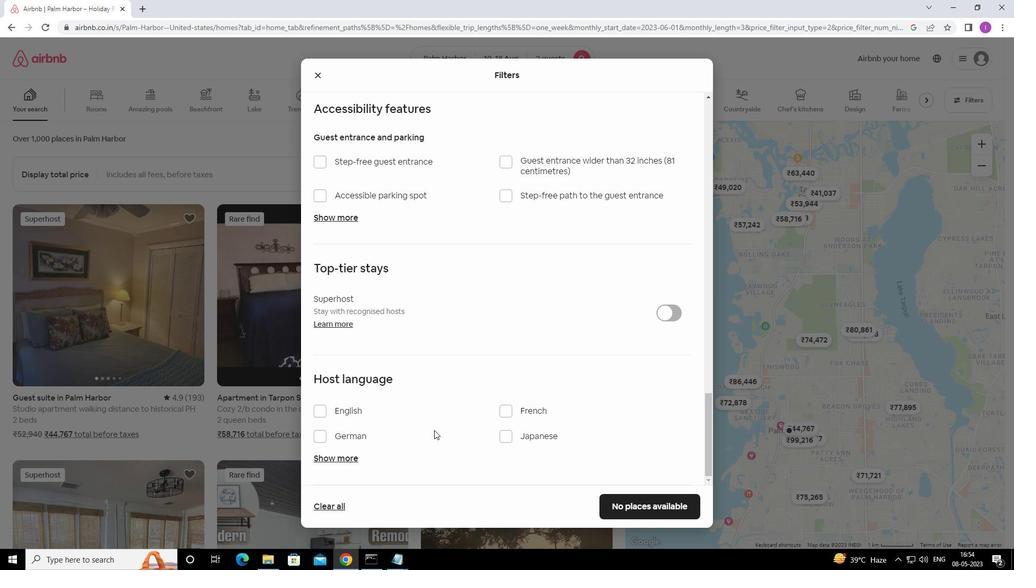 
Action: Mouse scrolled (434, 430) with delta (0, 0)
Screenshot: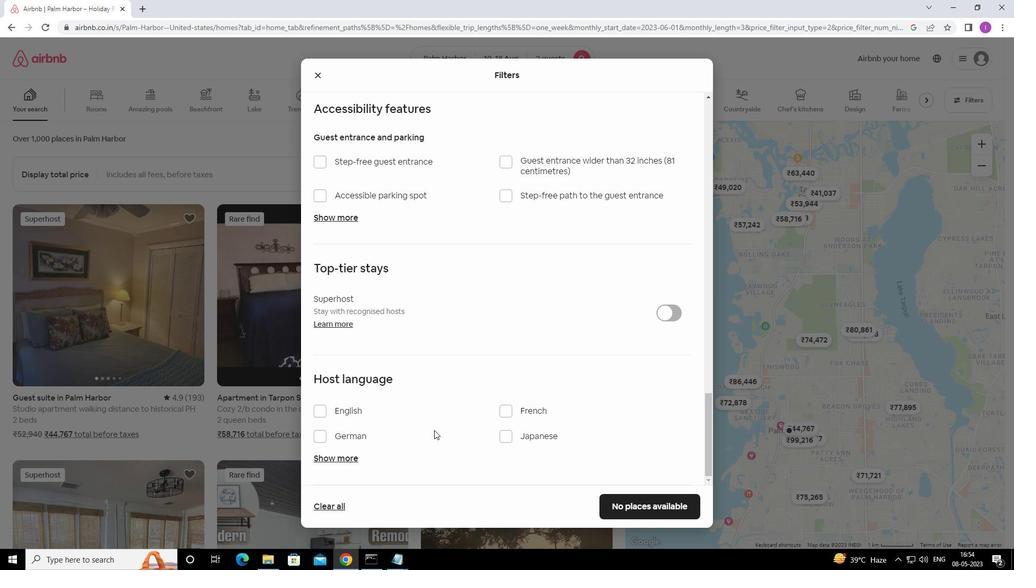 
Action: Mouse moved to (322, 413)
Screenshot: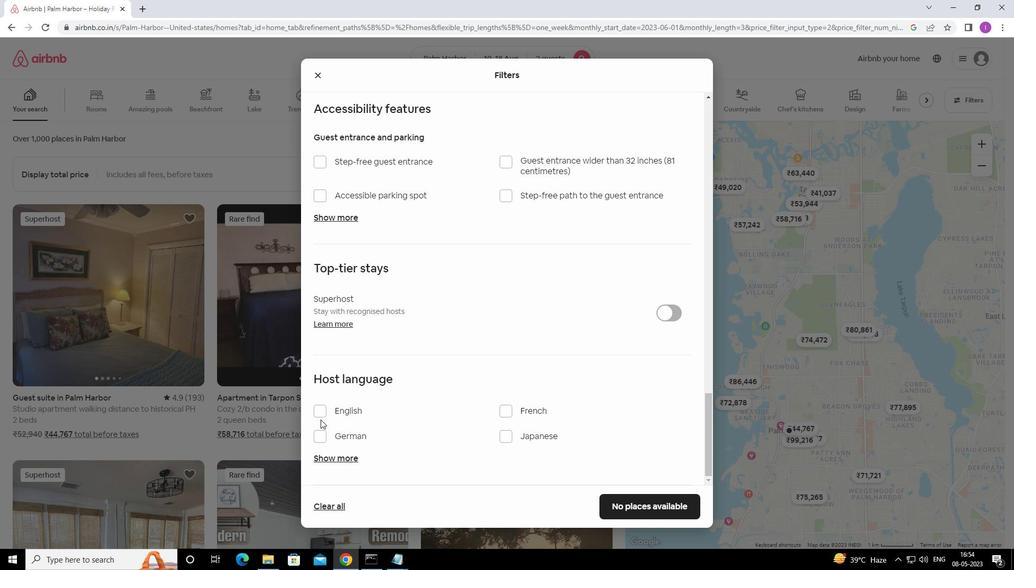 
Action: Mouse pressed left at (322, 413)
Screenshot: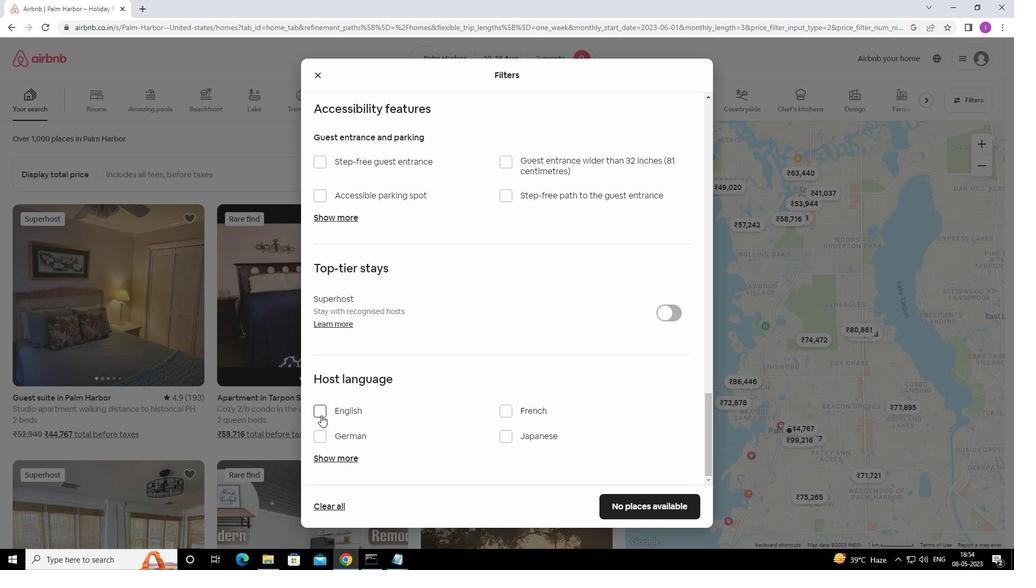 
Action: Mouse moved to (630, 509)
Screenshot: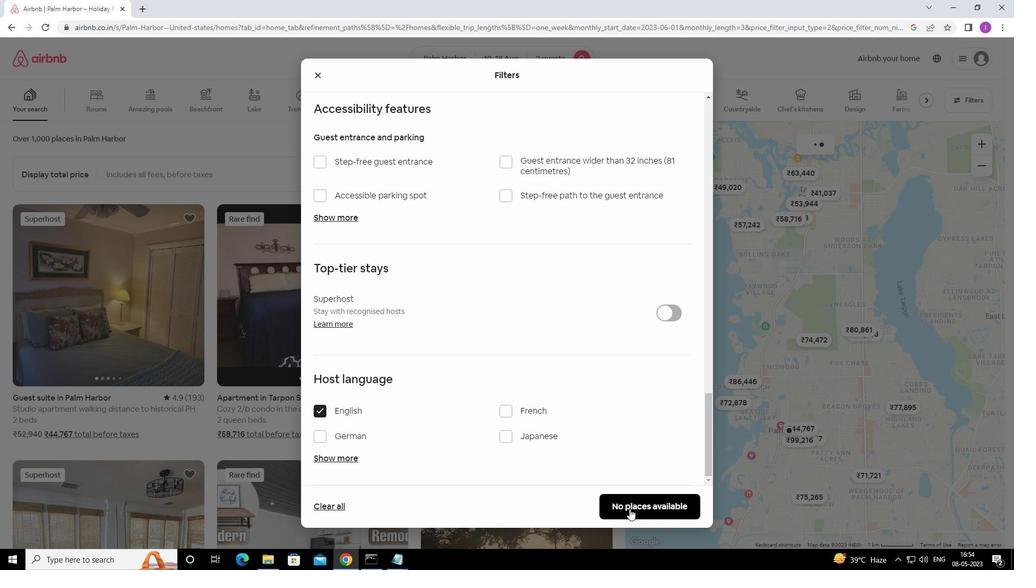 
Action: Mouse pressed left at (630, 509)
Screenshot: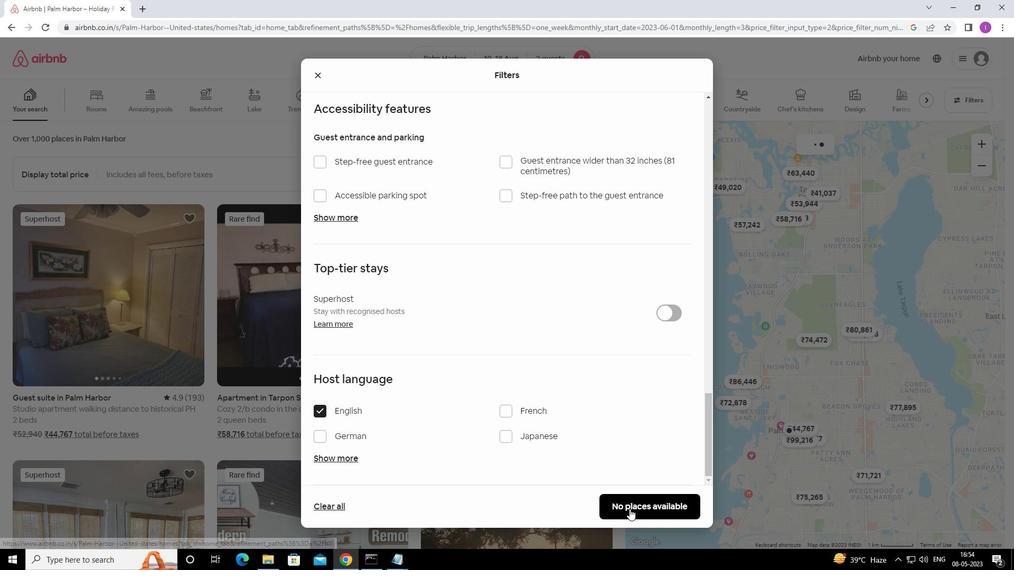 
Action: Mouse moved to (603, 499)
Screenshot: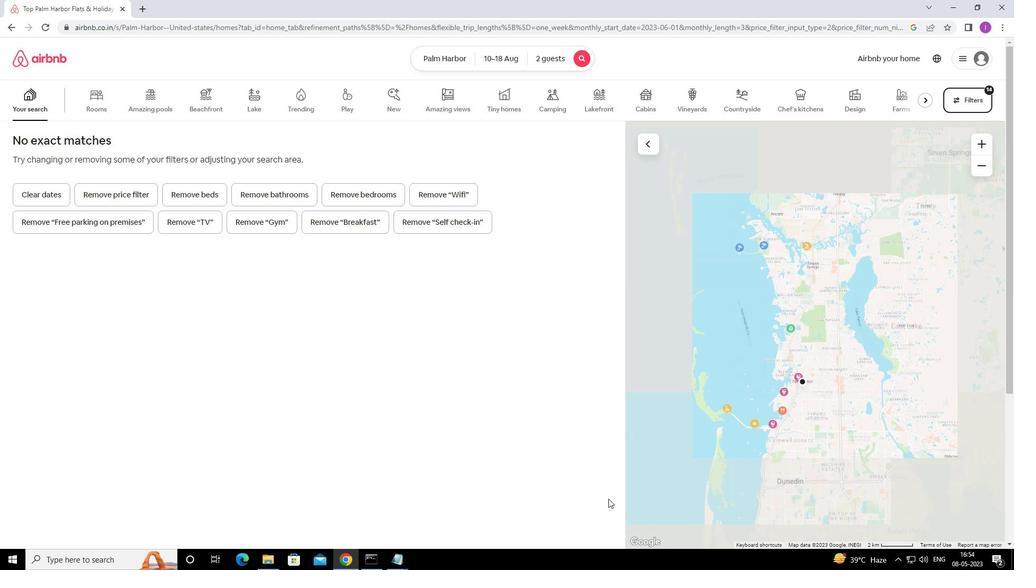 
